 Task: Open a blank google sheet and write heading  Budget Tracker. Add Descriptions in a column and its values below  'Salary, Rent, Dining Out, Internet Bill, Groceries, Utilities Bill, Gas & Savings. 'Add Categories in next column and its values below  Income, Housing, Food, Utilities, Food, Utilities, Transportation & Savings. Add amount in next column and its values below  $2,500, $800, $100, $50, $200, $100, $100, $50 & $500. Add Dates in next column and its values below  2023-05-01, 2023-05-05, 2023-05-10, 2023-05-15, 2023-05-19, 2023-05-22, 2023-05-25 & 2023-05-30. Add Income/ Expense in next column and its values below  Income, Expense, Expense, Expense, Expense, Expense, Expense & IncomeSave page DashboardSavingsPlanbook
Action: Mouse moved to (298, 186)
Screenshot: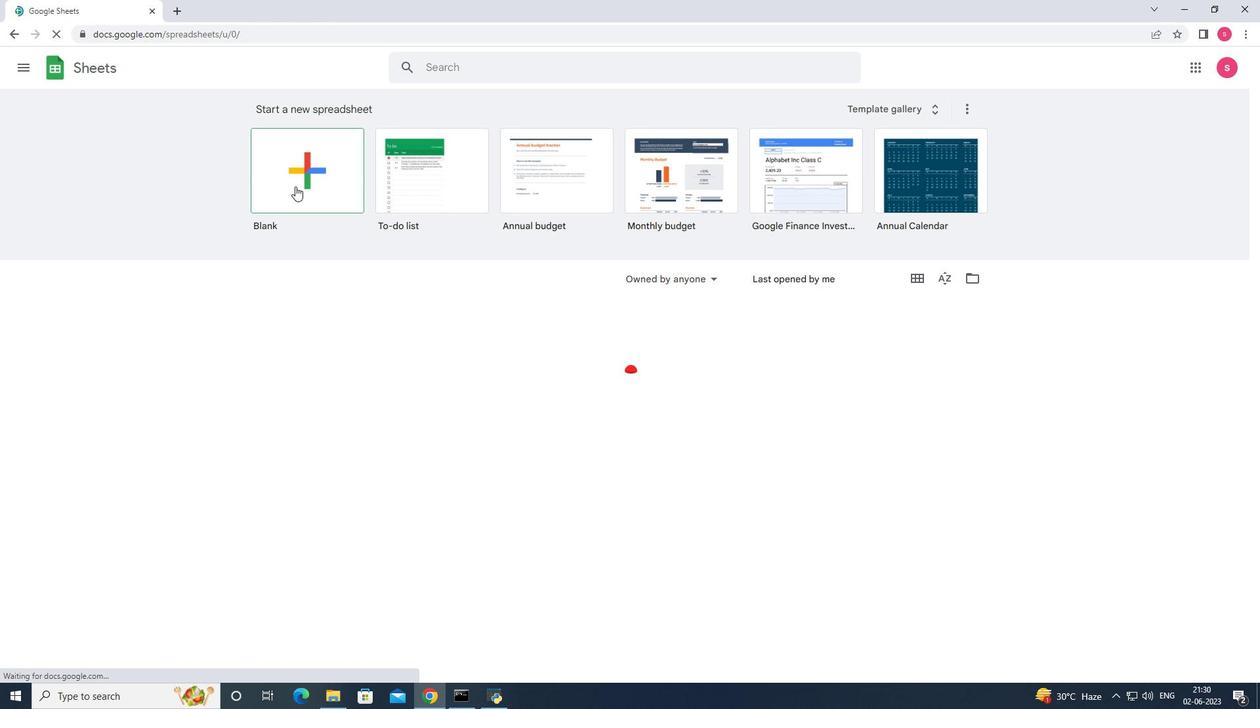 
Action: Mouse pressed left at (298, 186)
Screenshot: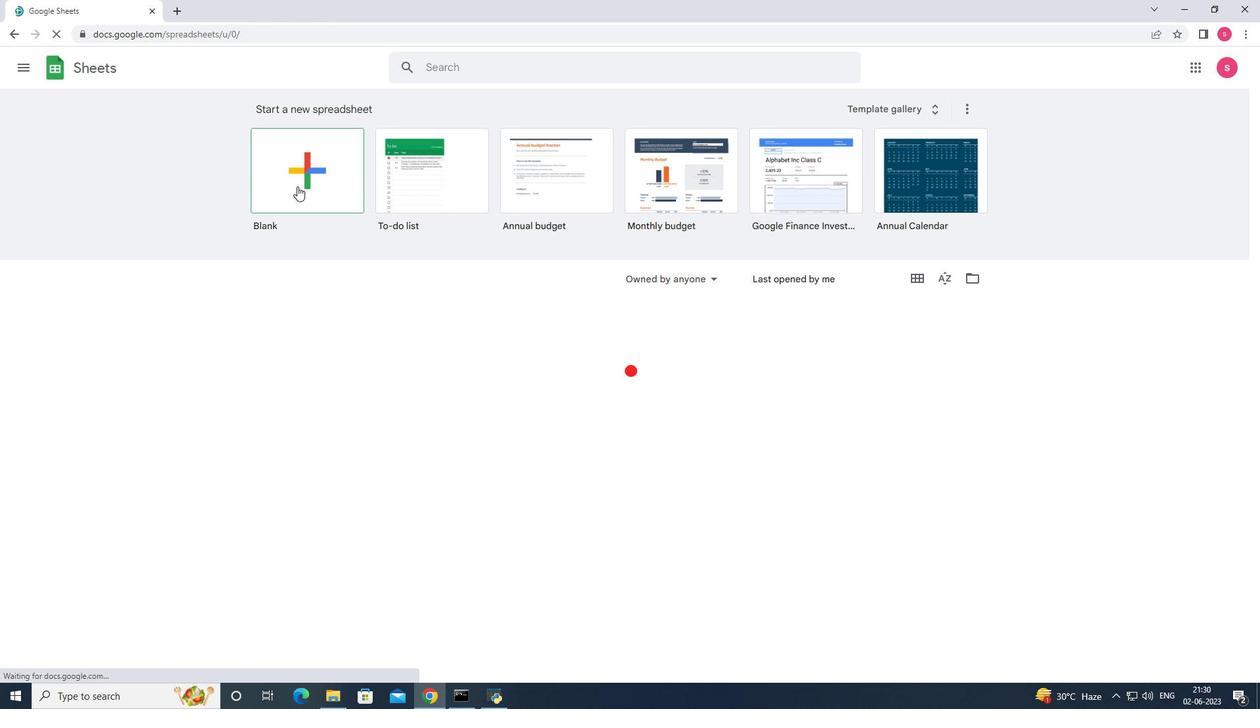 
Action: Key pressed <Key.shift>Budgeted<Key.space><Key.shift>Tracker<Key.enter><Key.shift>Descriptions<Key.down><Key.shift>Salary<Key.enter><Key.shift><Key.shift><Key.shift><Key.shift><Key.shift><Key.shift>Rent<Key.enter><Key.shift>Dining<Key.space><Key.shift>Out<Key.enter><Key.shift>Internet<Key.space><Key.shift>Bill<Key.enter><Key.shift><Key.shift><Key.shift><Key.shift><Key.shift><Key.shift><Key.shift><Key.shift>Groceries<Key.enter><Key.shift>Utilityb<Key.backspace><Key.space><Key.shift>Bill<Key.enter><Key.shift><Key.shift><Key.shift><Key.shift><Key.shift><Key.shift><Key.shift><Key.shift><Key.shift><Key.shift><Key.shift><Key.shift><Key.shift><Key.shift><Key.shift><Key.shift><Key.shift><Key.shift>Gas<Key.enter><Key.shift>Savings<Key.right><Key.up><Key.up><Key.up><Key.up><Key.up><Key.up><Key.up><Key.up><Key.shift><Key.shift>Caate<Key.backspace><Key.backspace><Key.backspace>tegories<Key.enter><Key.shift>Income<Key.enter><Key.shift><Key.shift><Key.shift><Key.shift>Housing<Key.enter><Key.shift><Key.shift><Key.shift><Key.shift><Key.shift><Key.shift><Key.shift><Key.shift><Key.shift><Key.shift><Key.shift><Key.shift><Key.shift><Key.shift>Food<Key.enter><Key.shift><Key.shift><Key.shift><Key.shift><Key.shift><Key.shift><Key.shift>Utilitiew<Key.backspace>s<Key.enter><Key.shift><Key.shift><Key.shift><Key.shift><Key.shift><Key.shift><Key.shift><Key.shift><Key.shift><Key.shift><Key.shift>Food<Key.enter><Key.shift><Key.shift>Utilities<Key.enter><Key.shift>Transportation<Key.enter><Key.shift><Key.shift><Key.shift><Key.shift><Key.shift><Key.shift><Key.shift><Key.shift>Savings<Key.enter><Key.right><Key.up><Key.up><Key.up><Key.up><Key.up><Key.up><Key.up><Key.up><Key.up><Key.shift>Amount<Key.enter>2500<Key.enter>800<Key.enter>100<Key.enter>50<Key.enter>200<Key.enter>100<Key.enter>500<Key.enter><Key.up><Key.enter><Key.backspace><Key.enter>500<Key.enter>
Screenshot: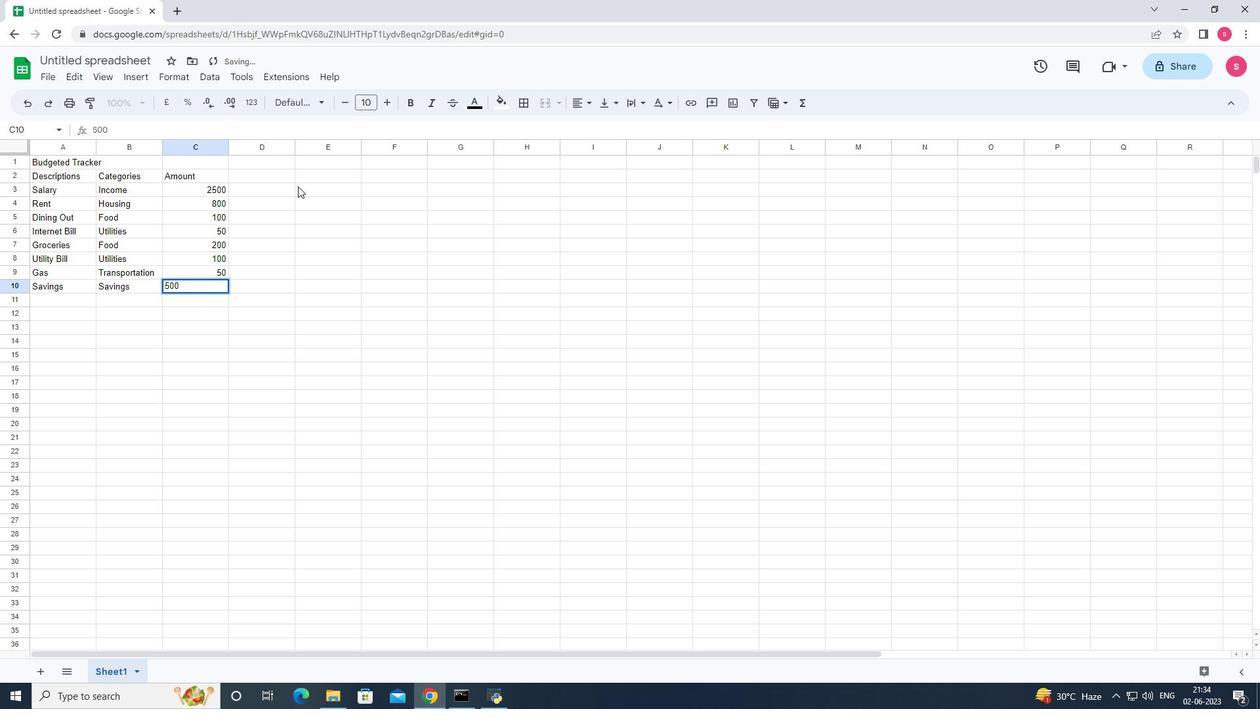 
Action: Mouse moved to (195, 190)
Screenshot: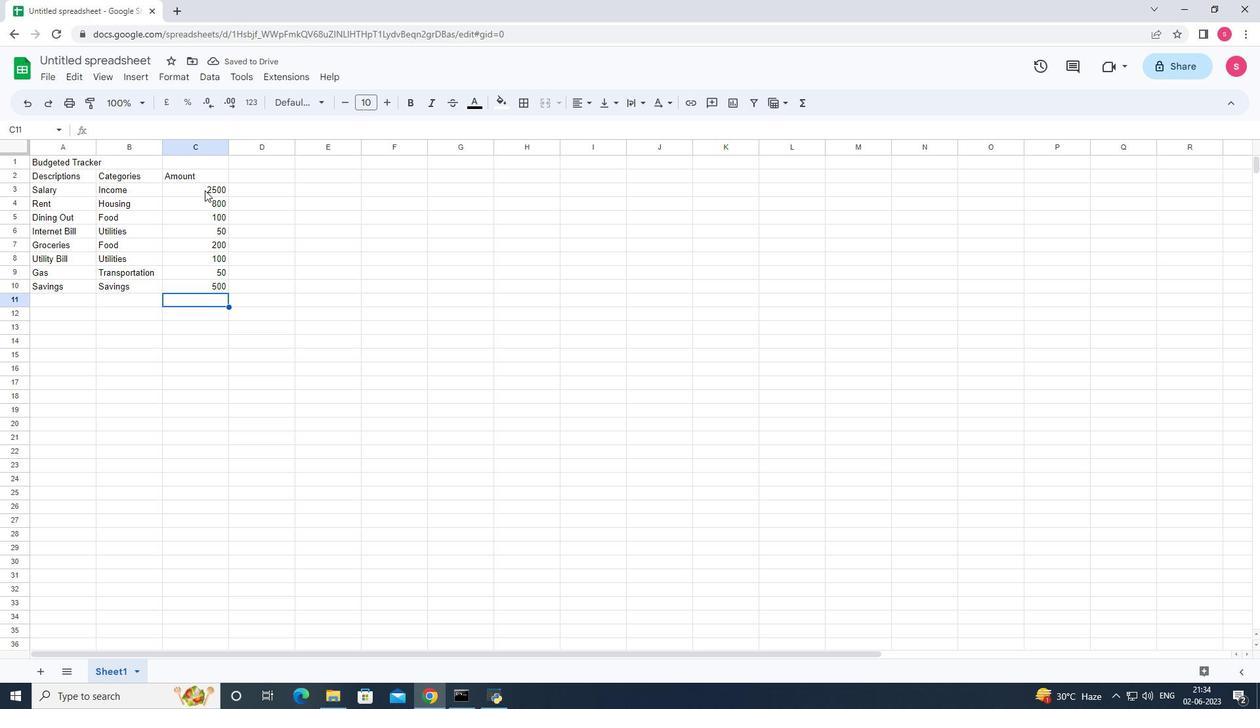 
Action: Mouse pressed left at (195, 190)
Screenshot: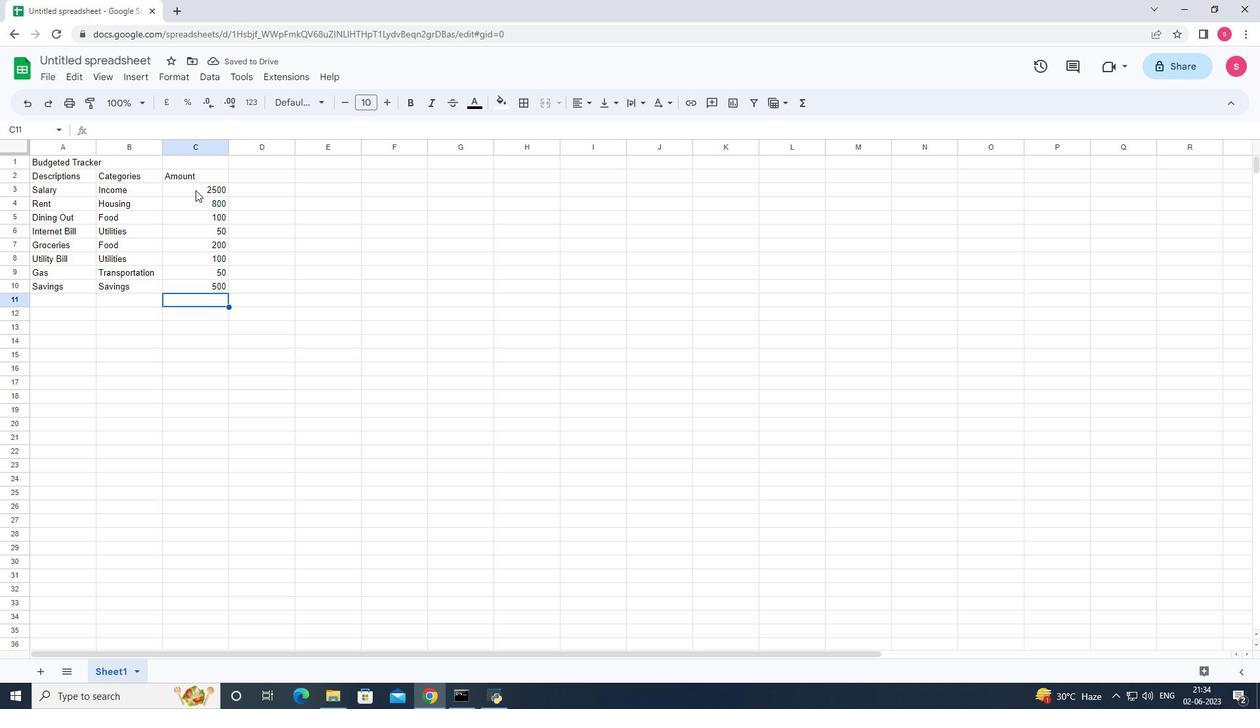 
Action: Mouse moved to (183, 76)
Screenshot: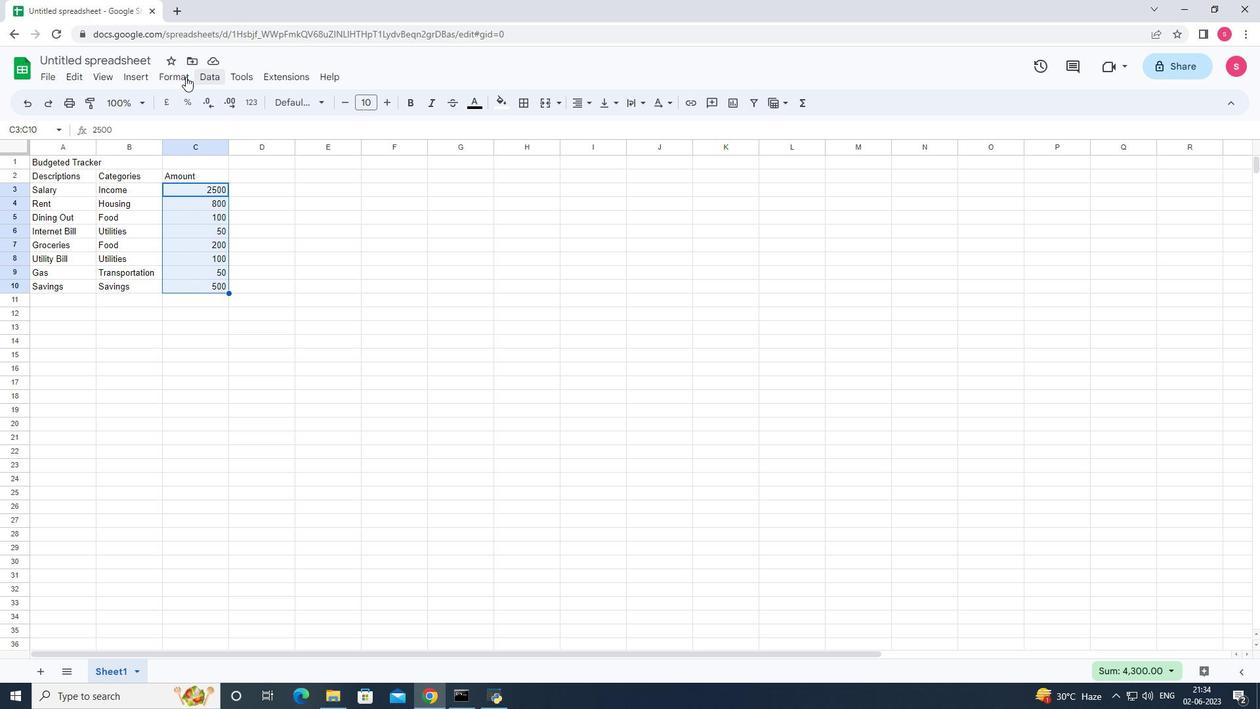 
Action: Mouse pressed left at (183, 76)
Screenshot: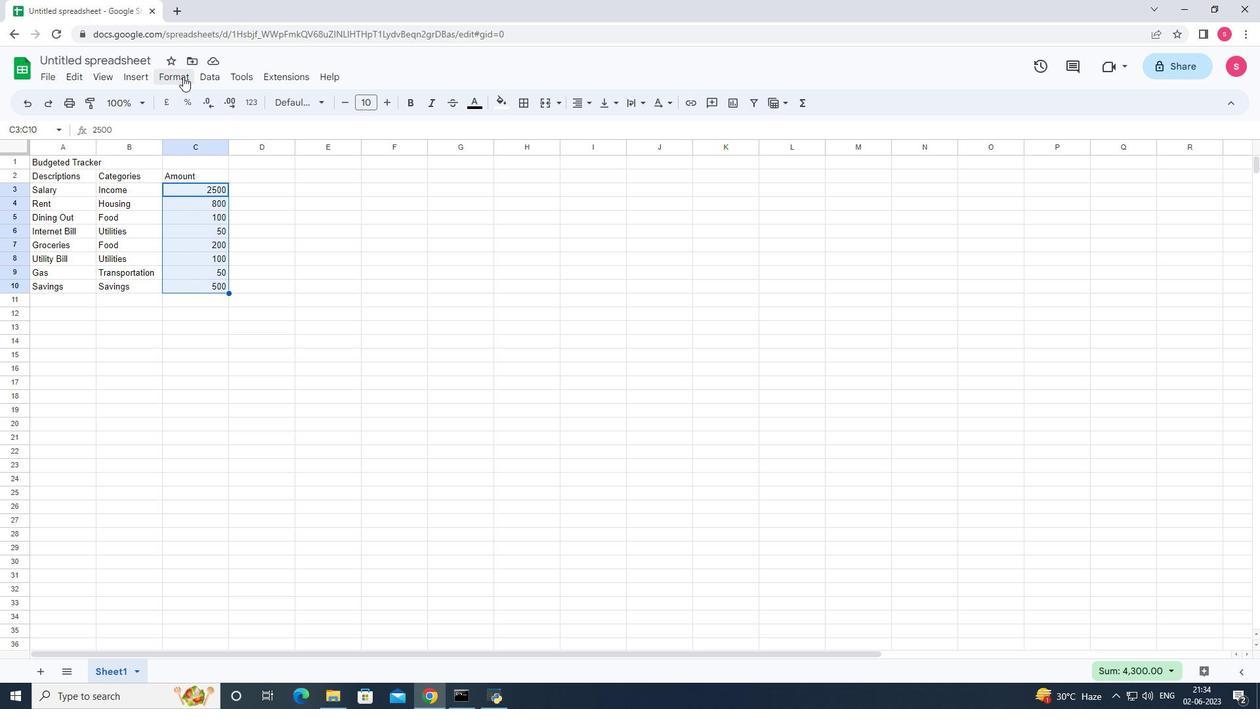 
Action: Mouse moved to (207, 128)
Screenshot: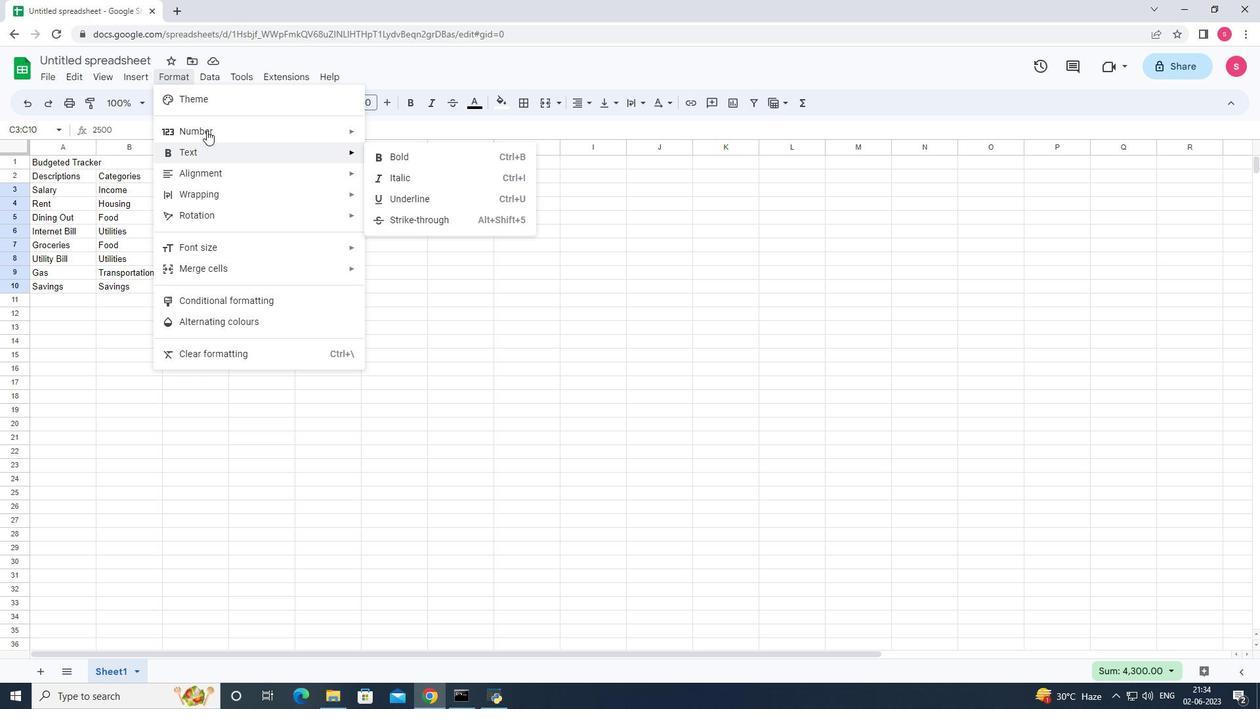 
Action: Mouse pressed left at (207, 128)
Screenshot: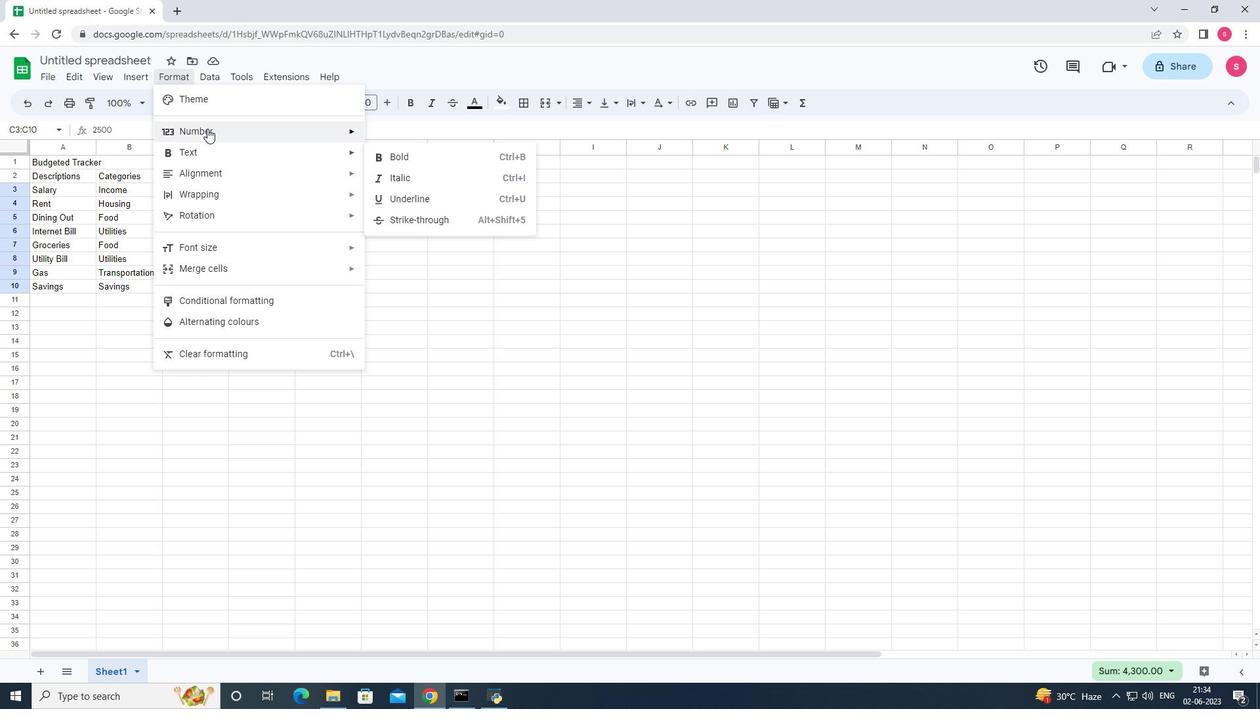 
Action: Mouse moved to (470, 523)
Screenshot: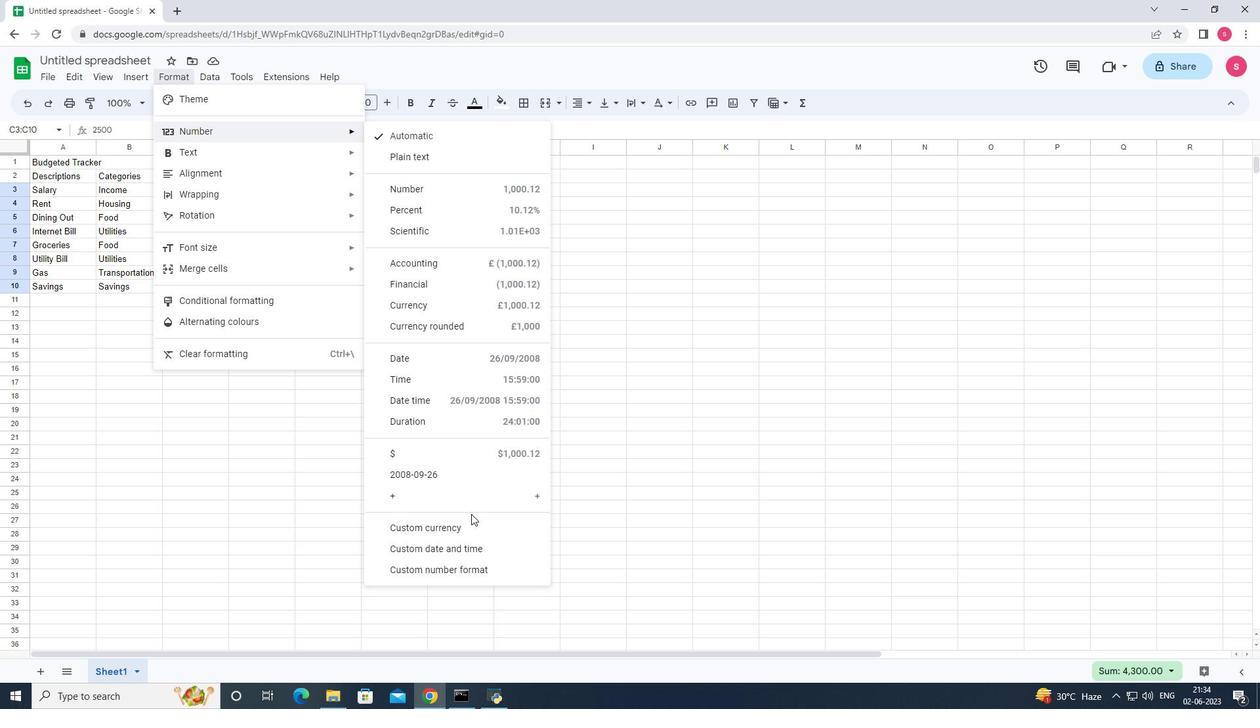 
Action: Mouse pressed left at (470, 523)
Screenshot: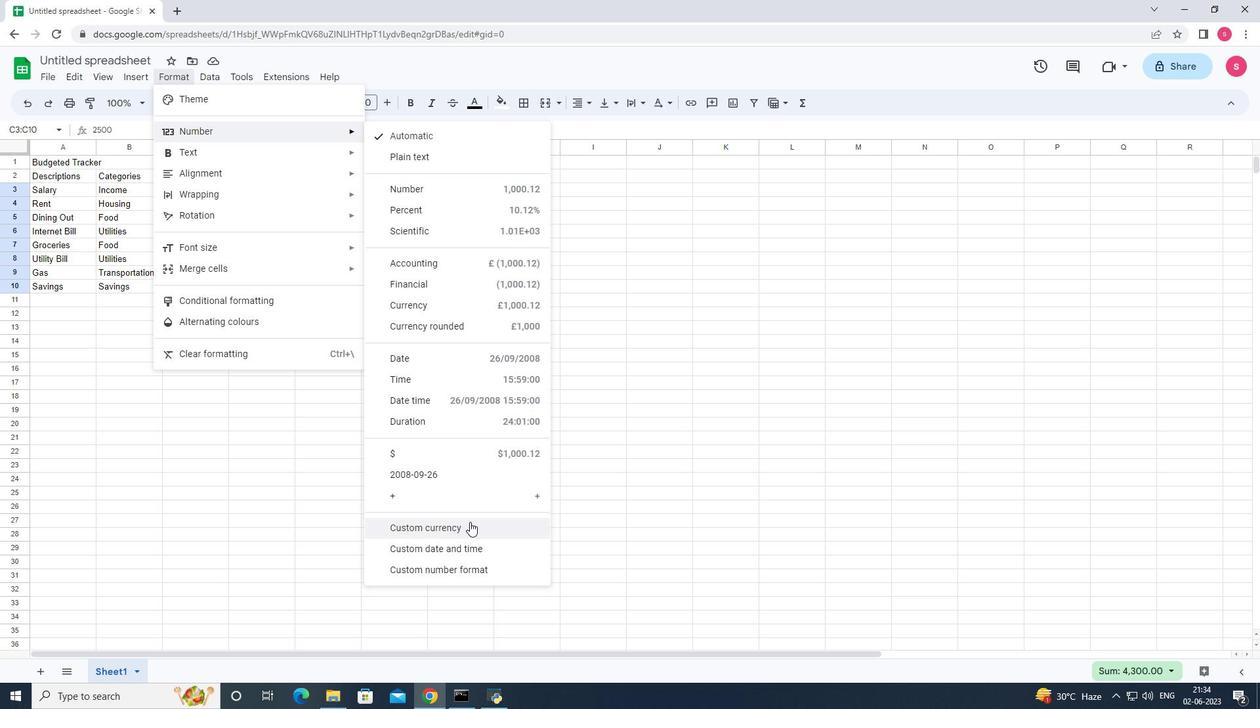 
Action: Mouse moved to (614, 277)
Screenshot: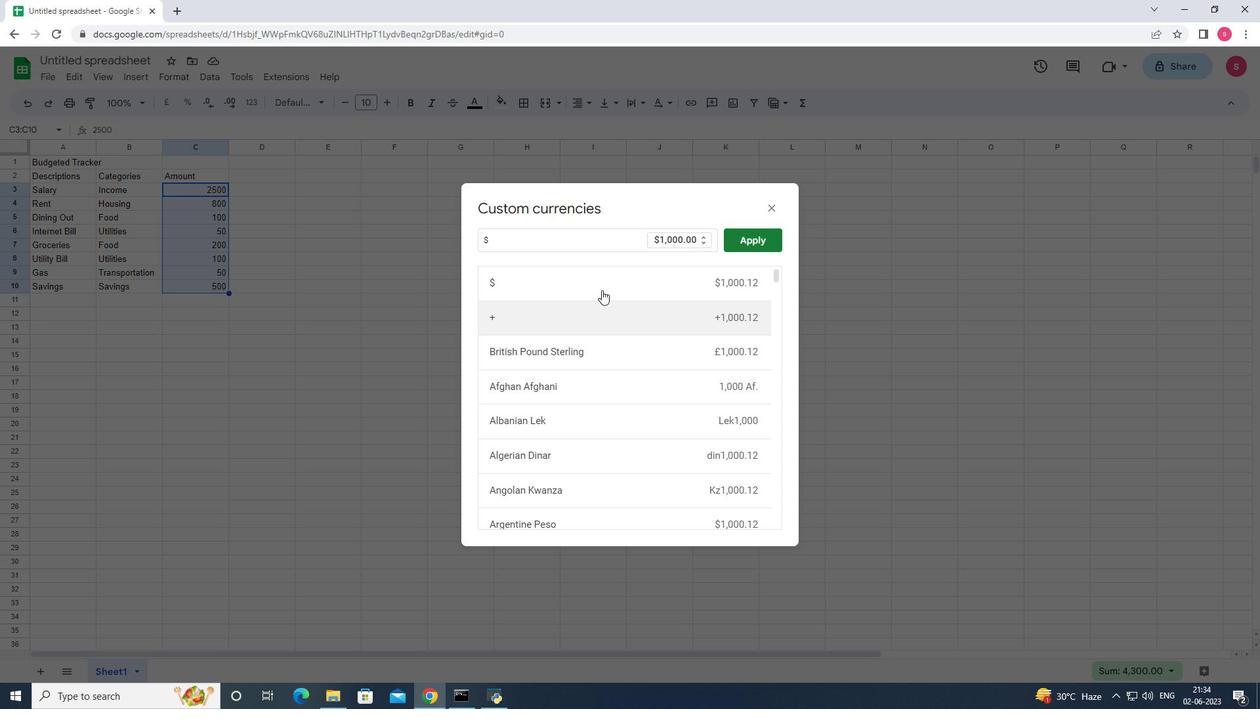 
Action: Mouse pressed left at (614, 277)
Screenshot: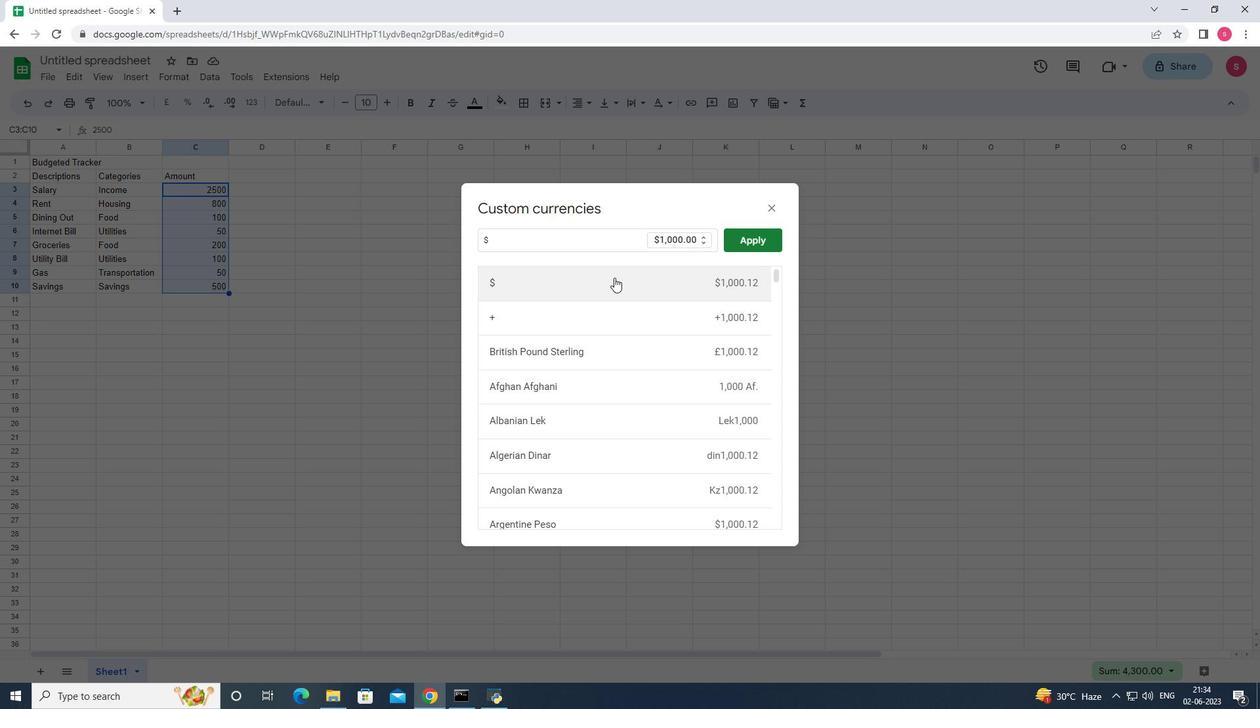 
Action: Mouse moved to (756, 239)
Screenshot: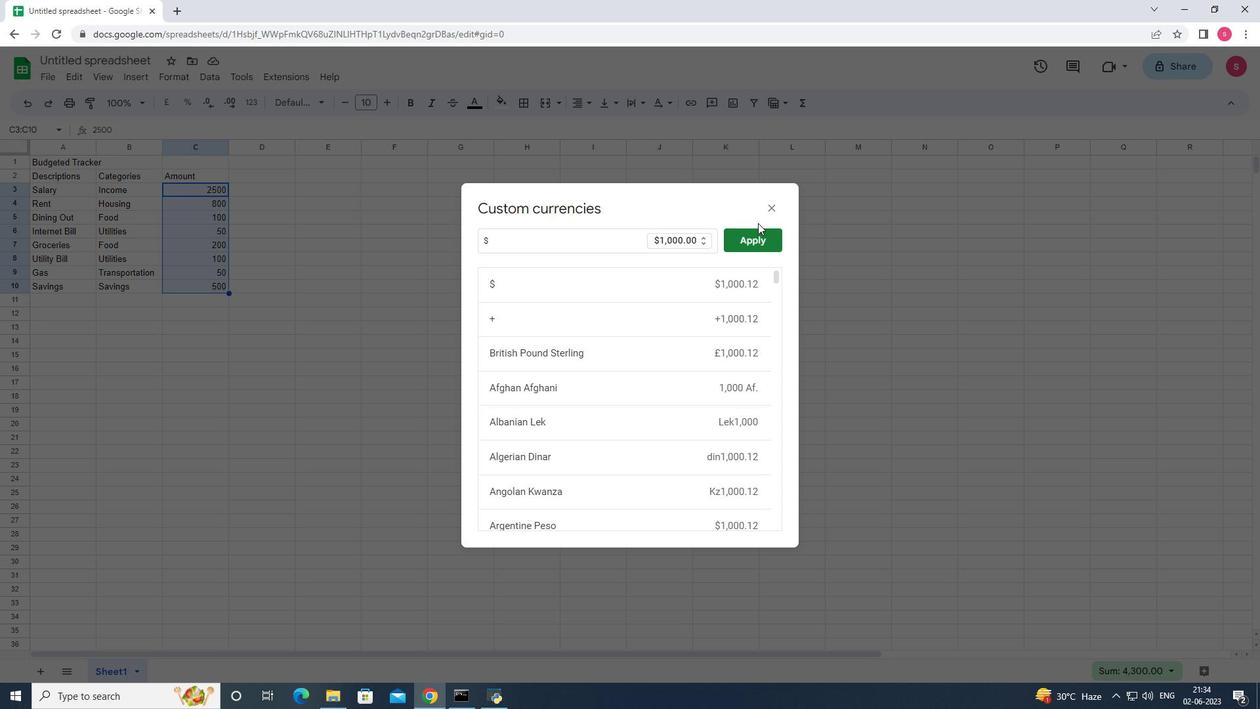 
Action: Mouse pressed left at (756, 239)
Screenshot: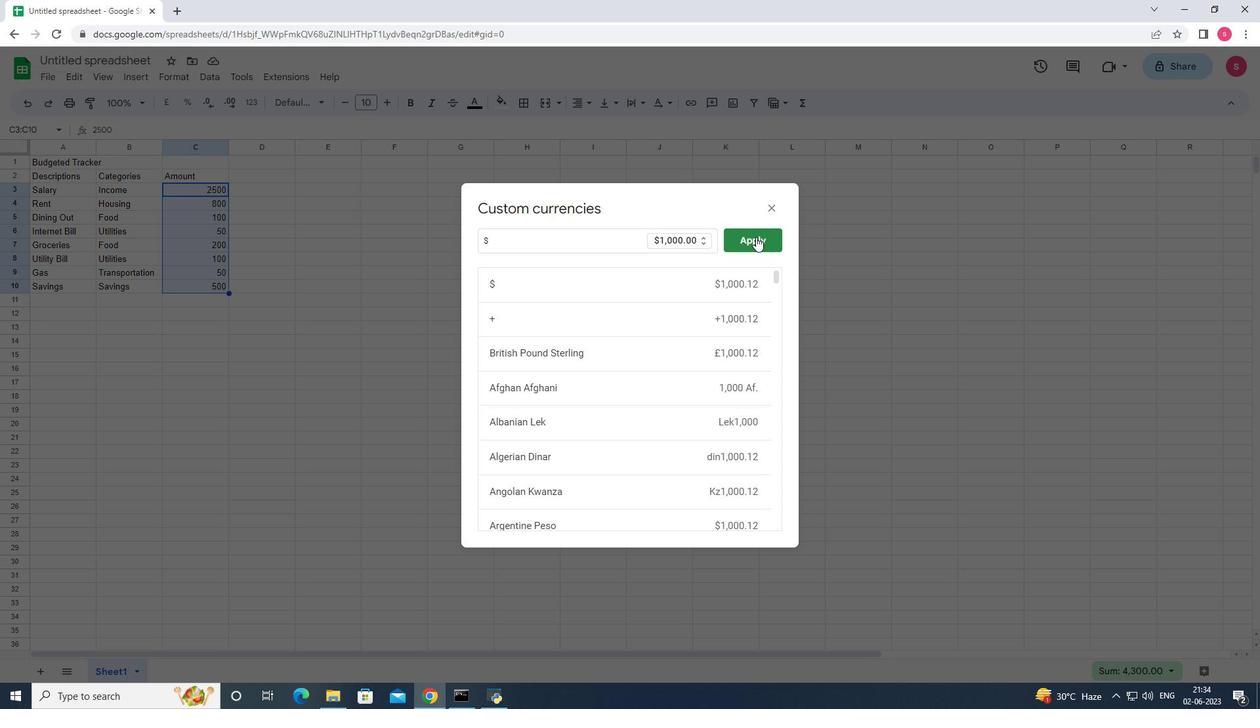 
Action: Mouse moved to (265, 175)
Screenshot: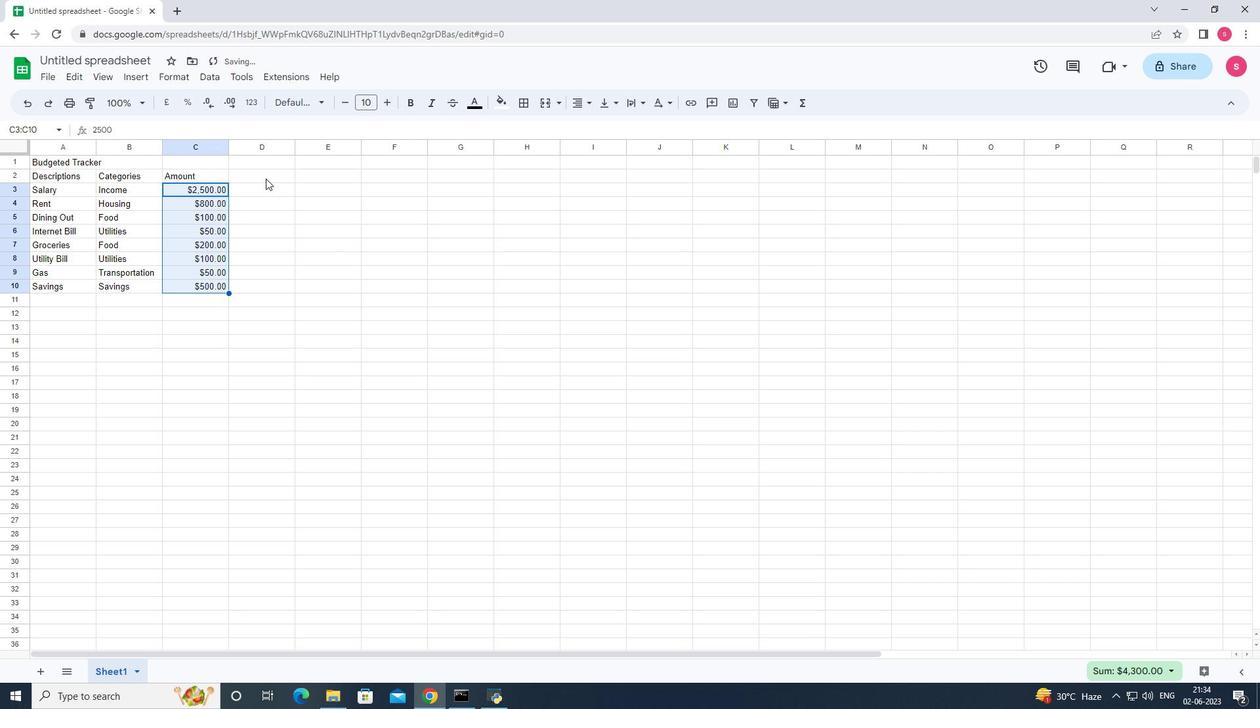 
Action: Mouse pressed left at (265, 175)
Screenshot: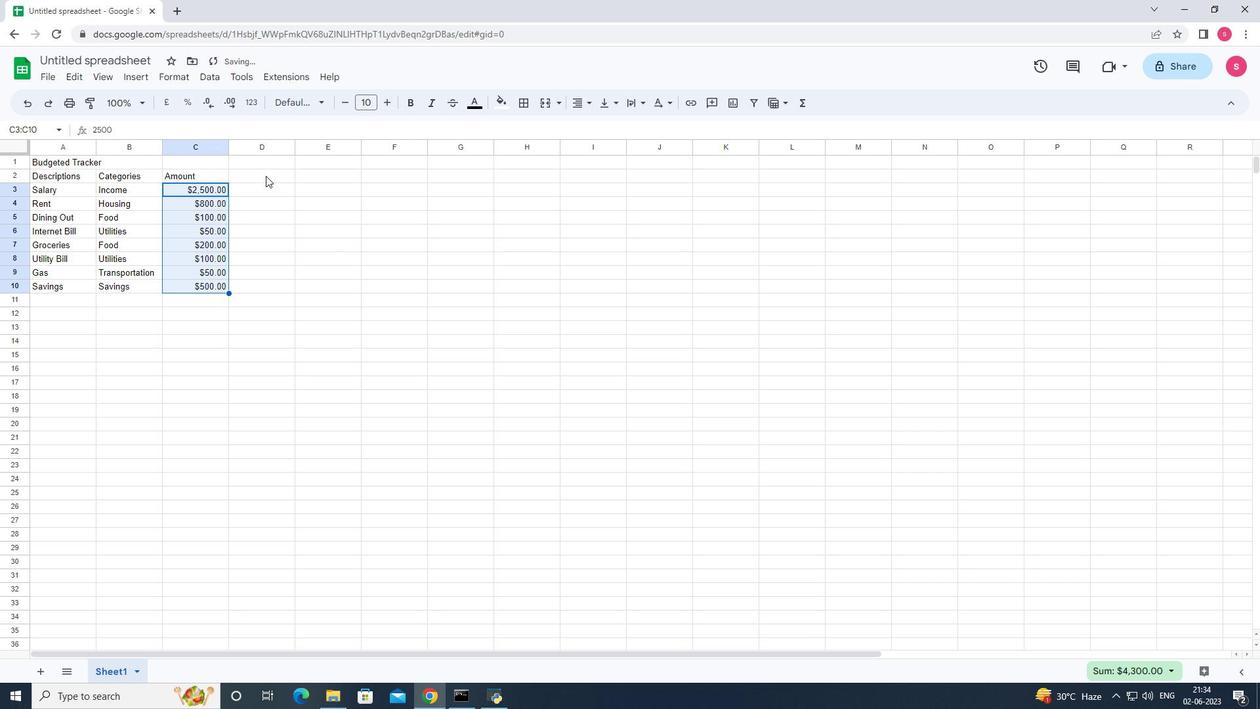
Action: Key pressed <Key.shift><Key.shift><Key.shift><Key.shift><Key.shift>Dates<Key.enter>2023-05-01<Key.enter>2023-05-05<Key.enter>2023-05-10<Key.enter>2023-0<Key.backspace>10-<Key.backspace><Key.backspace><Key.backspace>05-15<Key.enter>2023-05-19<Key.enter>2023-05-22<Key.enter>2023-05-25<Key.enter>2023-0530<Key.enter><Key.up><Key.enter><Key.backspace><Key.backspace>-30<Key.enter><Key.right><Key.up><Key.up><Key.up><Key.up><Key.up><Key.up><Key.up><Key.up><Key.up><Key.shift>Income/<Key.space><Key.shift><Key.shift>Expense<Key.enter><Key.shift><Key.shift><Key.shift><Key.shift><Key.shift><Key.shift><Key.shift><Key.shift><Key.shift><Key.shift><Key.shift><Key.shift><Key.shift><Key.shift><Key.shift><Key.shift><Key.shift><Key.shift><Key.shift><Key.shift><Key.shift>Income<Key.space><Key.enter><Key.shift>Expense<Key.enter><Key.shift><Key.shift><Key.shift>Expense<Key.enter><Key.shift>Expense<Key.enter><Key.shift>Expense<Key.enter><Key.shift>Expense<Key.enter><Key.shift><Key.shift>Expense<Key.enter><Key.shift>Income<Key.enter>
Screenshot: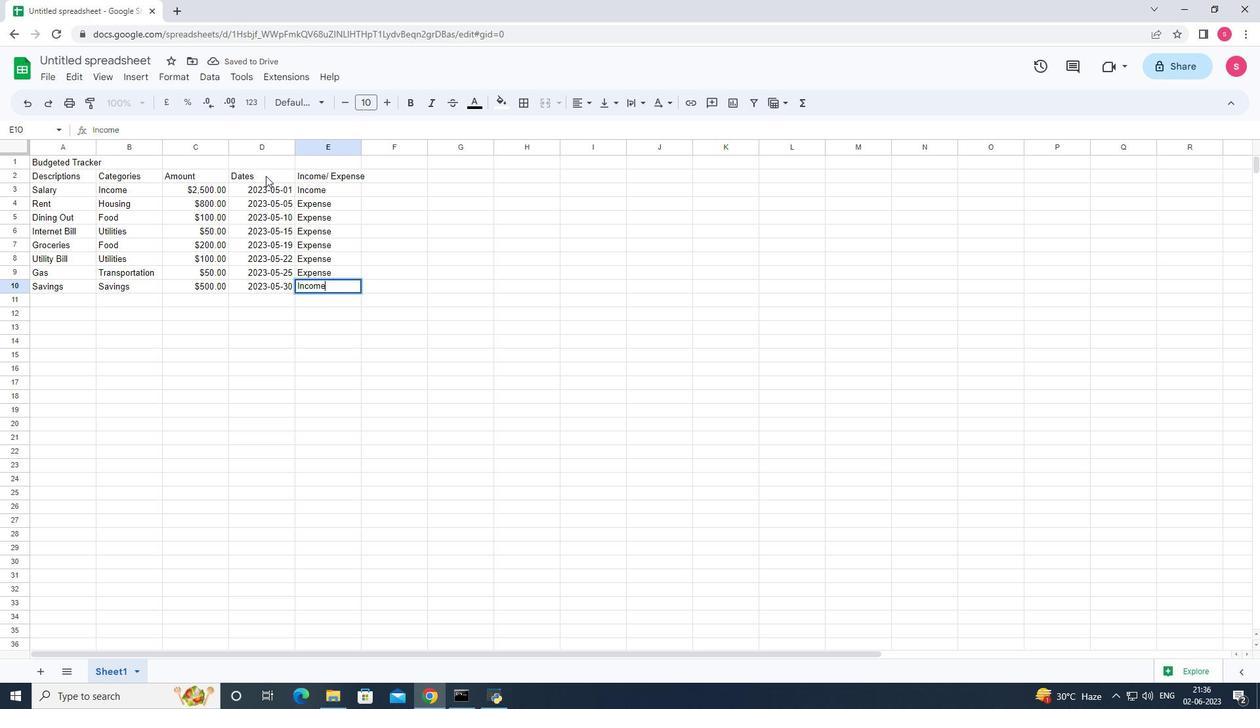 
Action: Mouse moved to (81, 57)
Screenshot: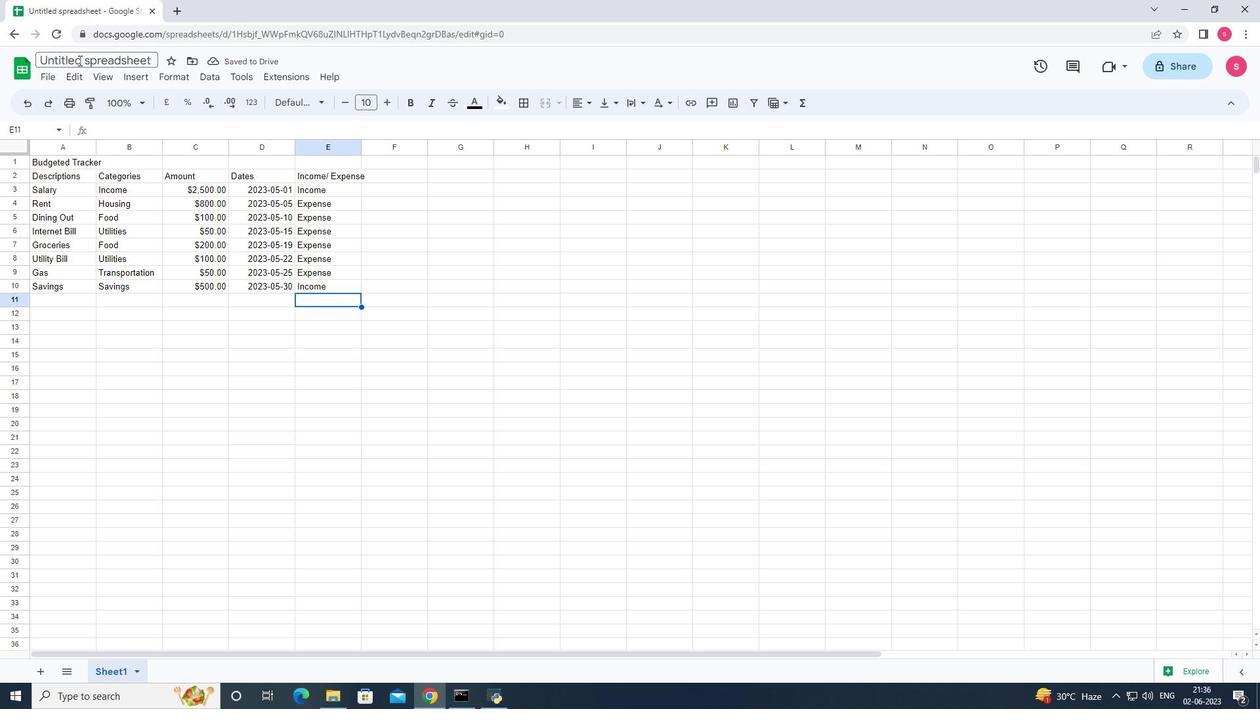 
Action: Mouse pressed left at (81, 57)
Screenshot: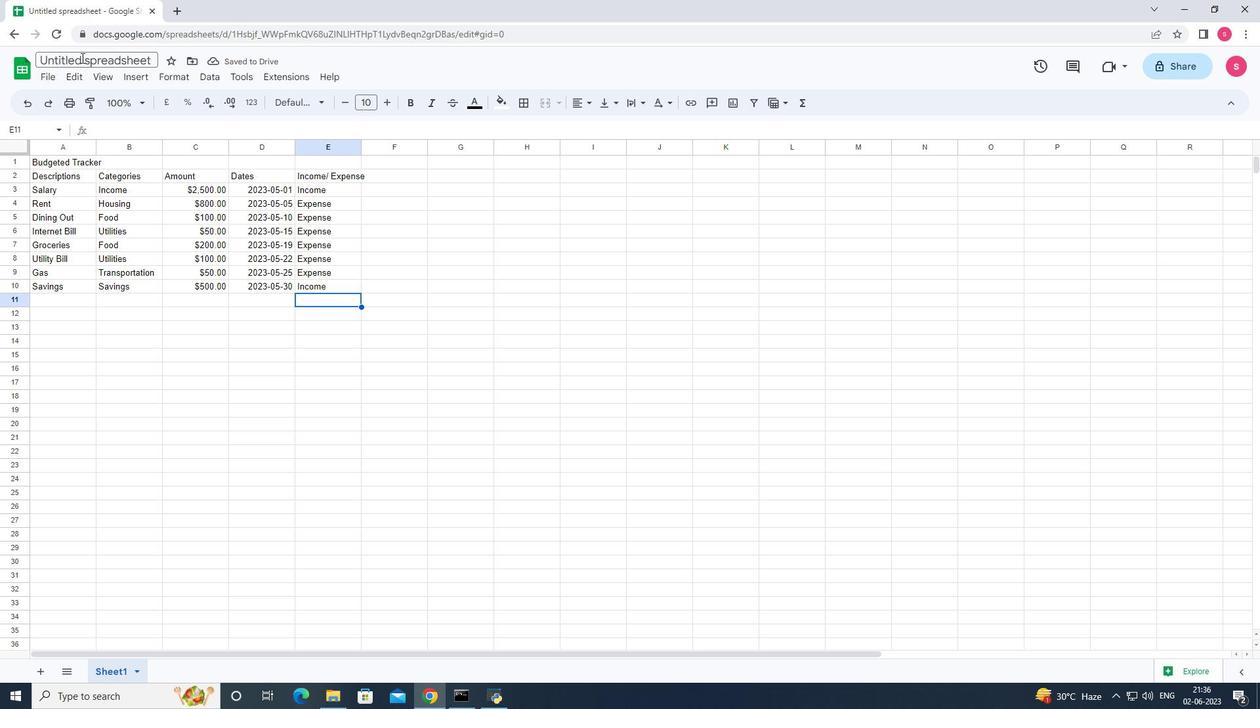 
Action: Key pressed <Key.backspace><Key.shift>Dashboard<Key.shift><Key.shift>Savings<Key.shift>Planbook
Screenshot: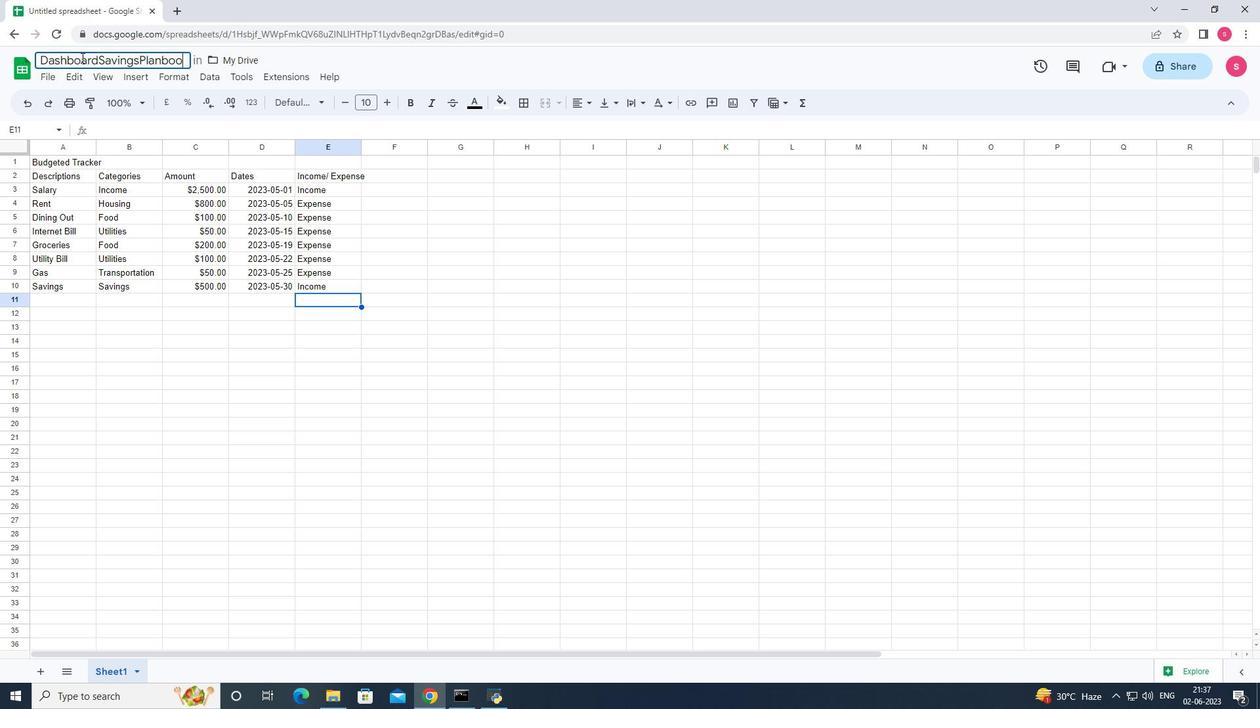 
Action: Mouse moved to (617, 355)
Screenshot: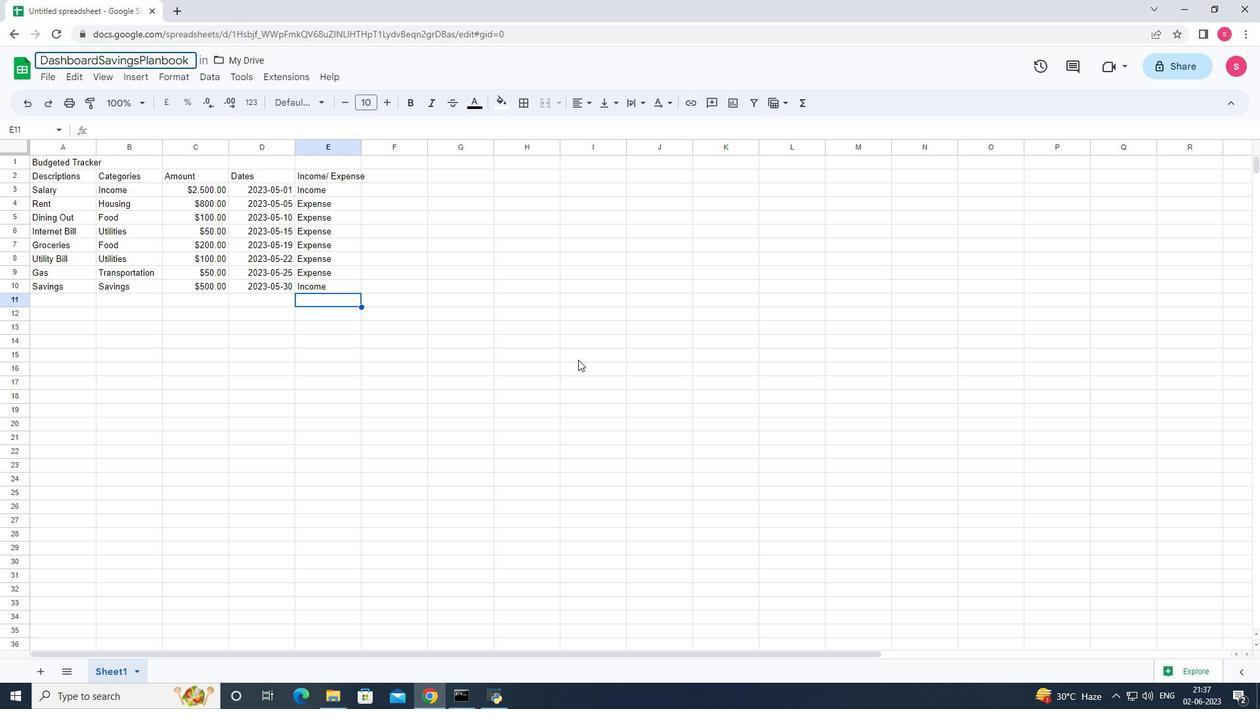 
Action: Mouse pressed left at (617, 355)
Screenshot: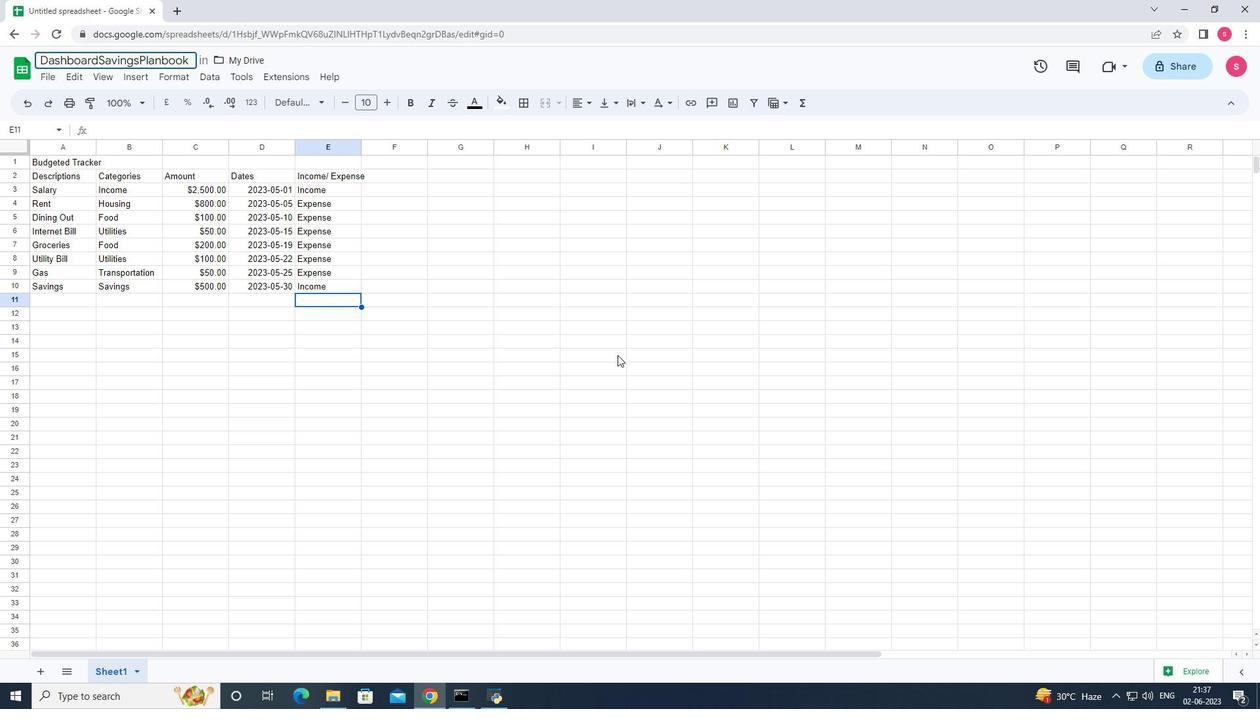 
Action: Mouse moved to (98, 148)
Screenshot: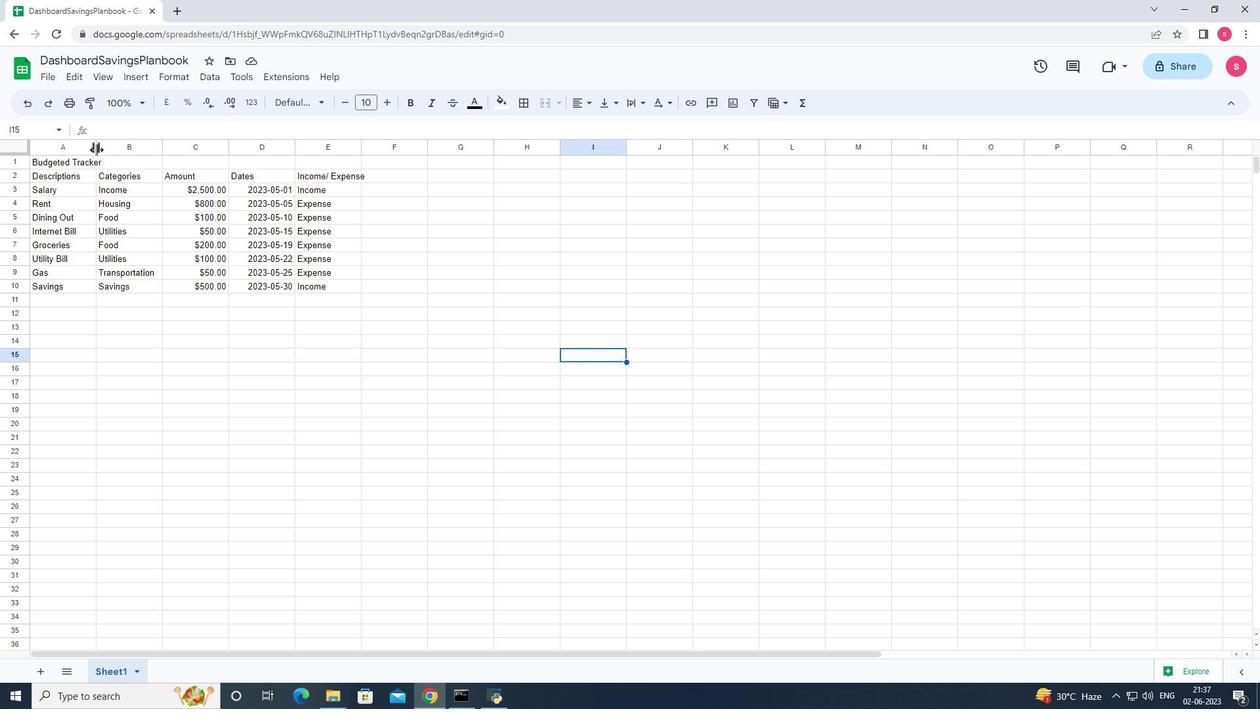 
Action: Mouse pressed left at (98, 148)
Screenshot: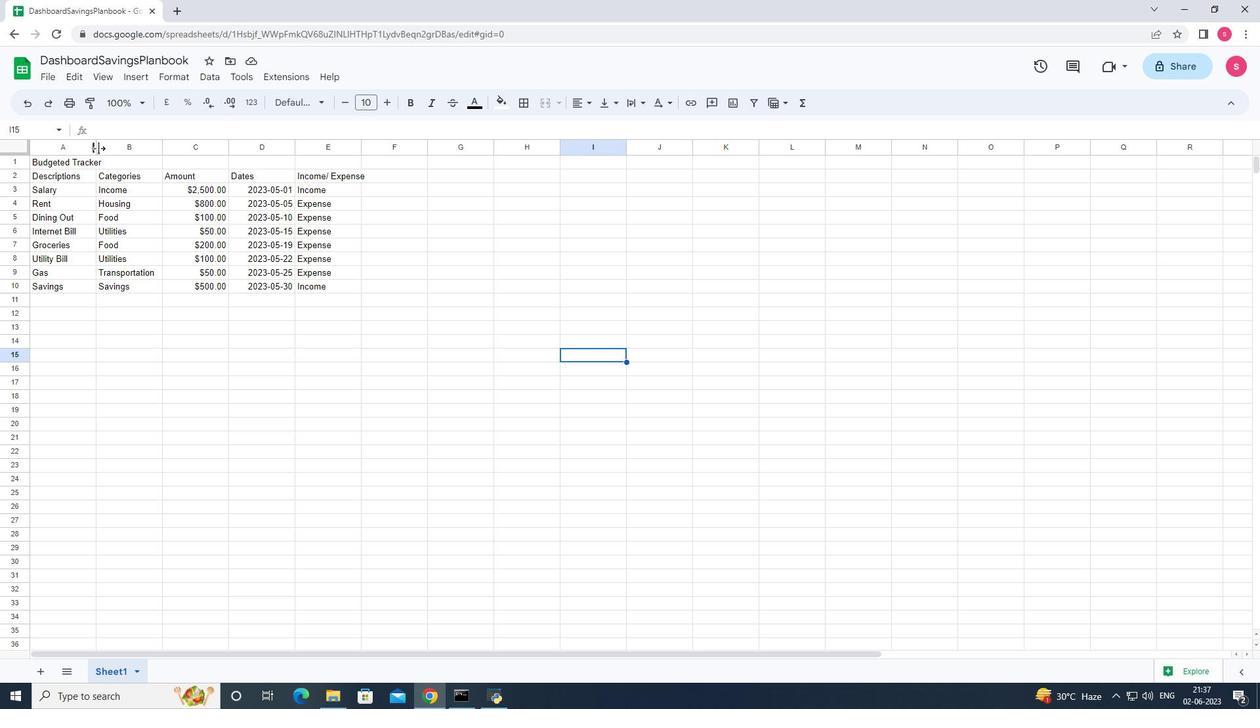 
Action: Mouse pressed left at (98, 148)
Screenshot: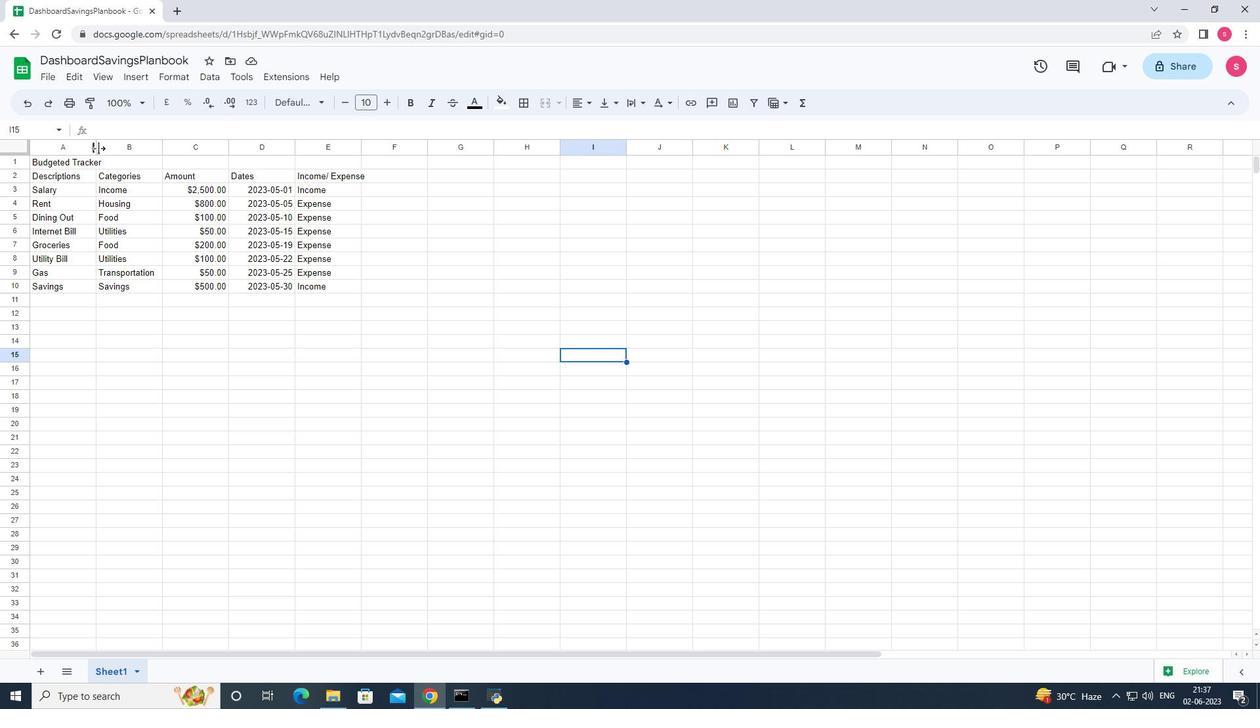 
Action: Mouse moved to (170, 148)
Screenshot: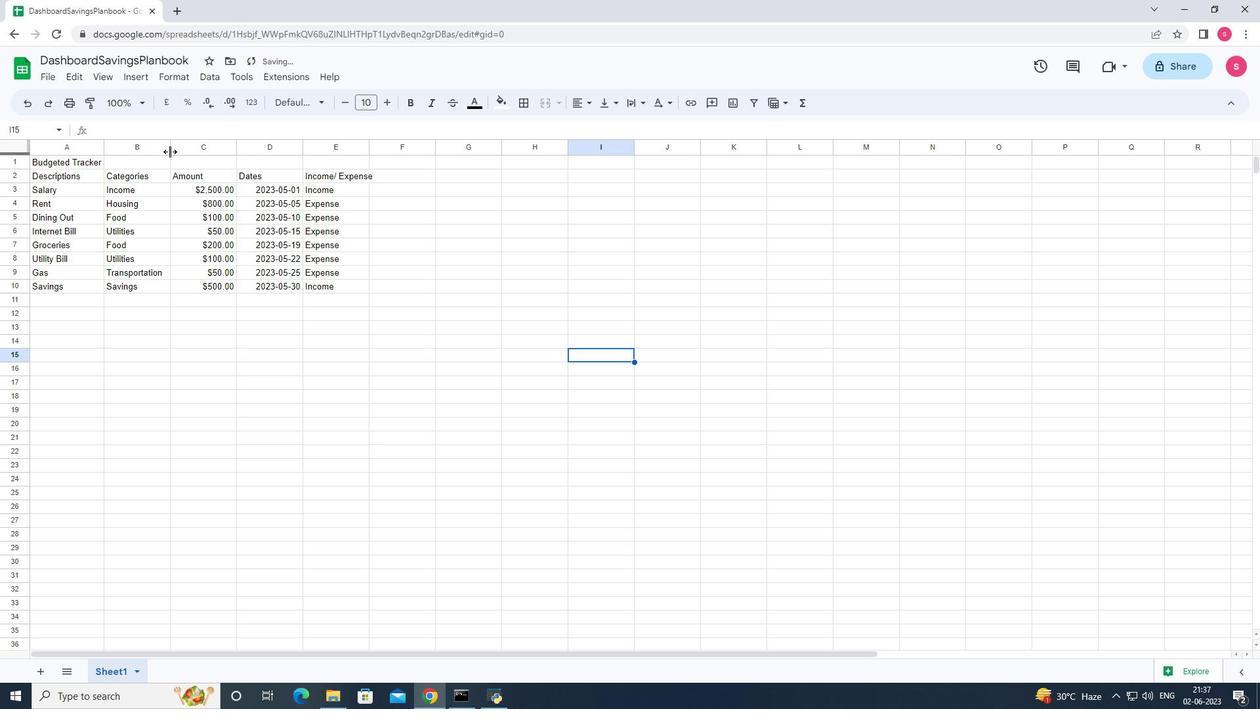 
Action: Mouse pressed left at (170, 148)
Screenshot: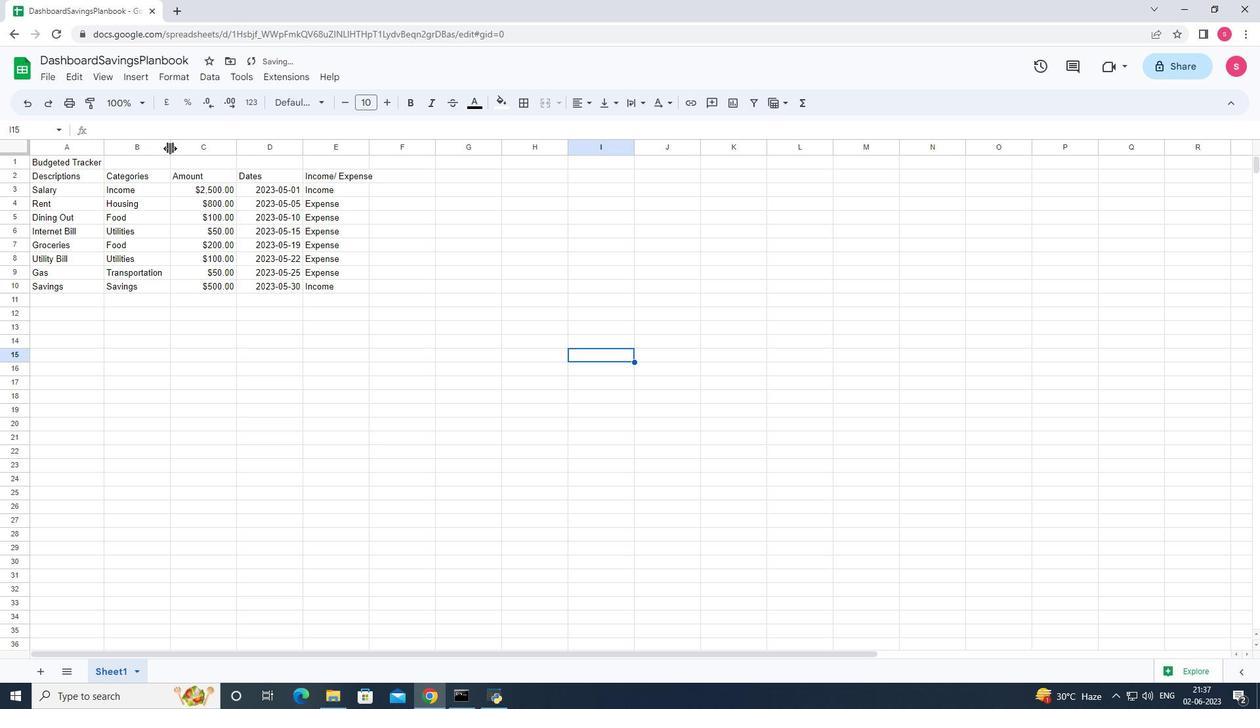 
Action: Mouse pressed left at (170, 148)
Screenshot: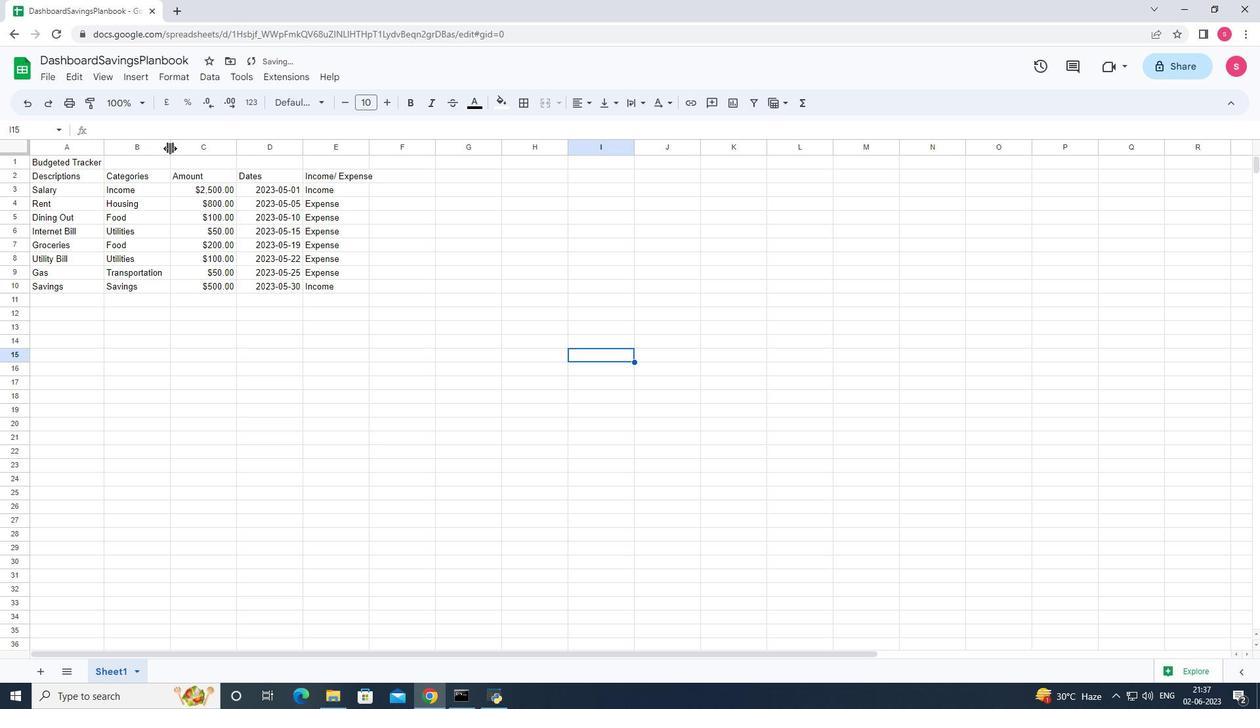 
Action: Mouse moved to (229, 147)
Screenshot: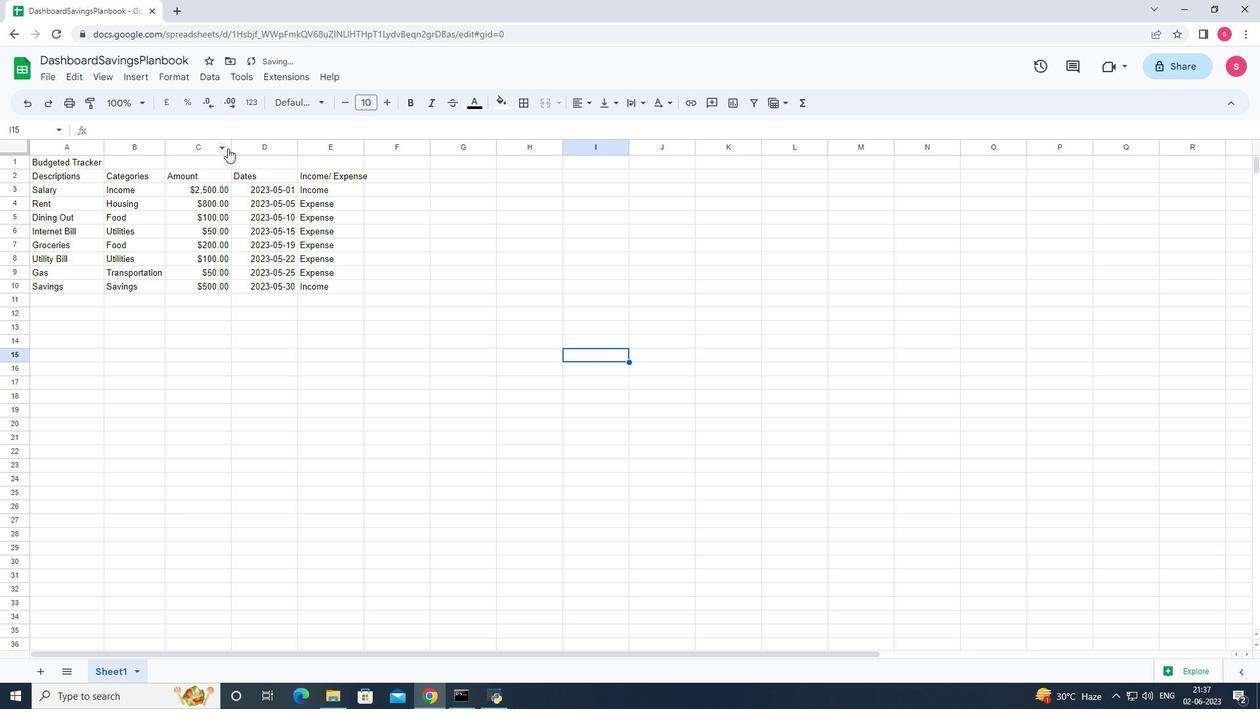 
Action: Mouse pressed left at (229, 147)
Screenshot: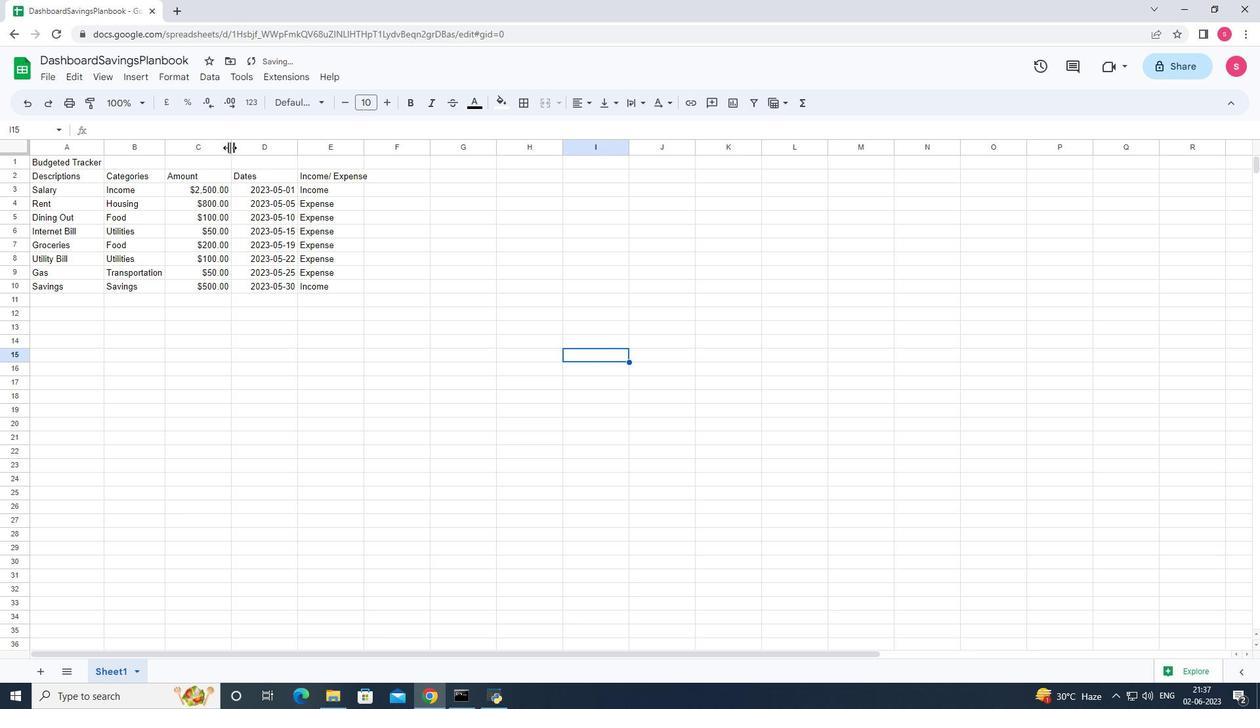 
Action: Mouse pressed left at (229, 147)
Screenshot: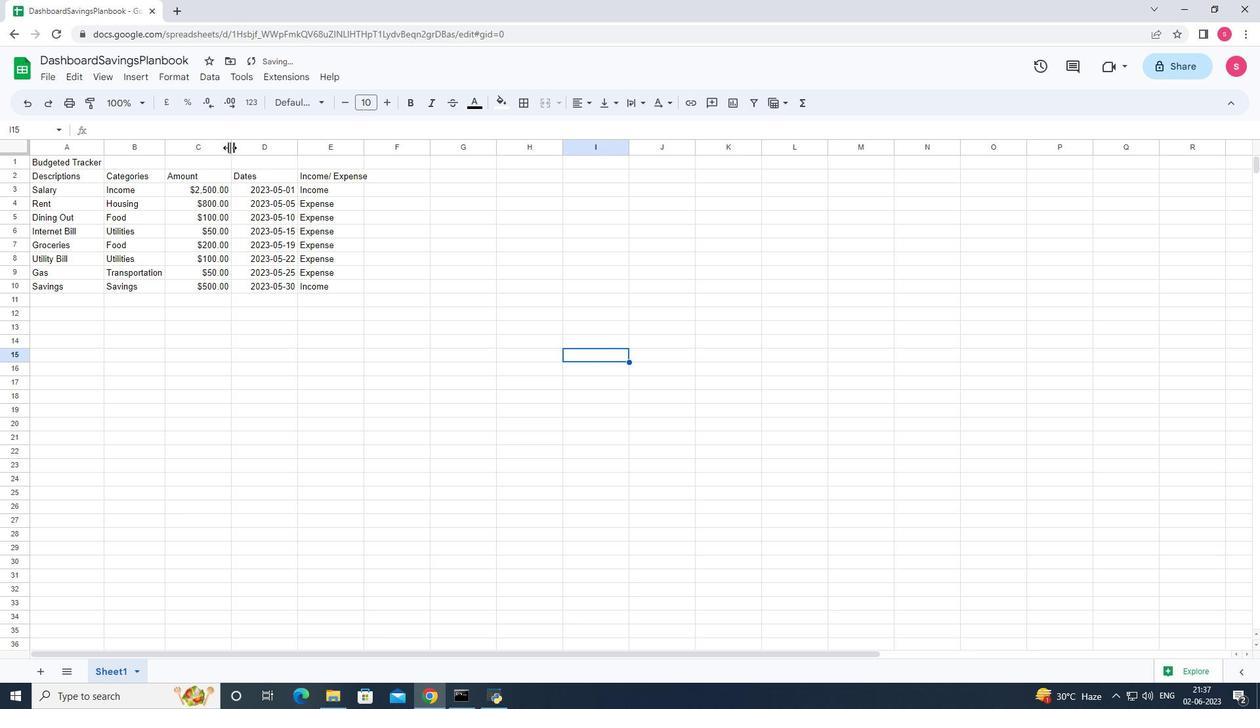 
Action: Mouse moved to (275, 144)
Screenshot: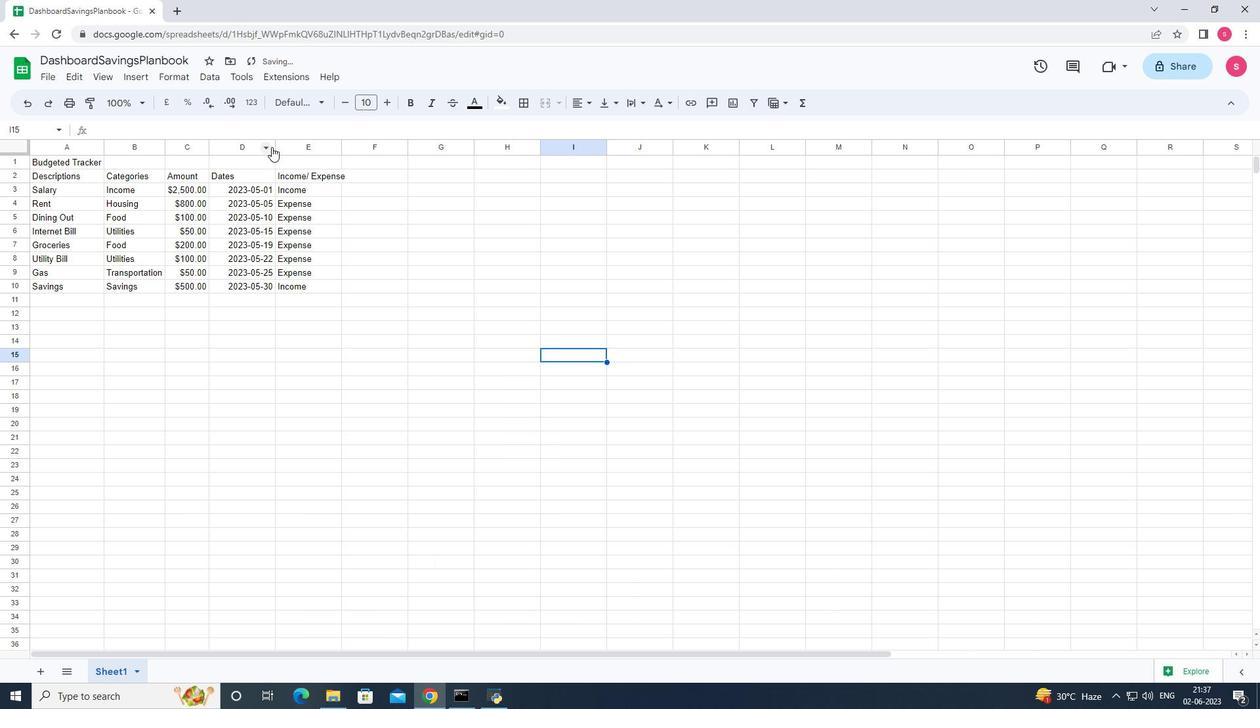 
Action: Mouse pressed left at (275, 144)
Screenshot: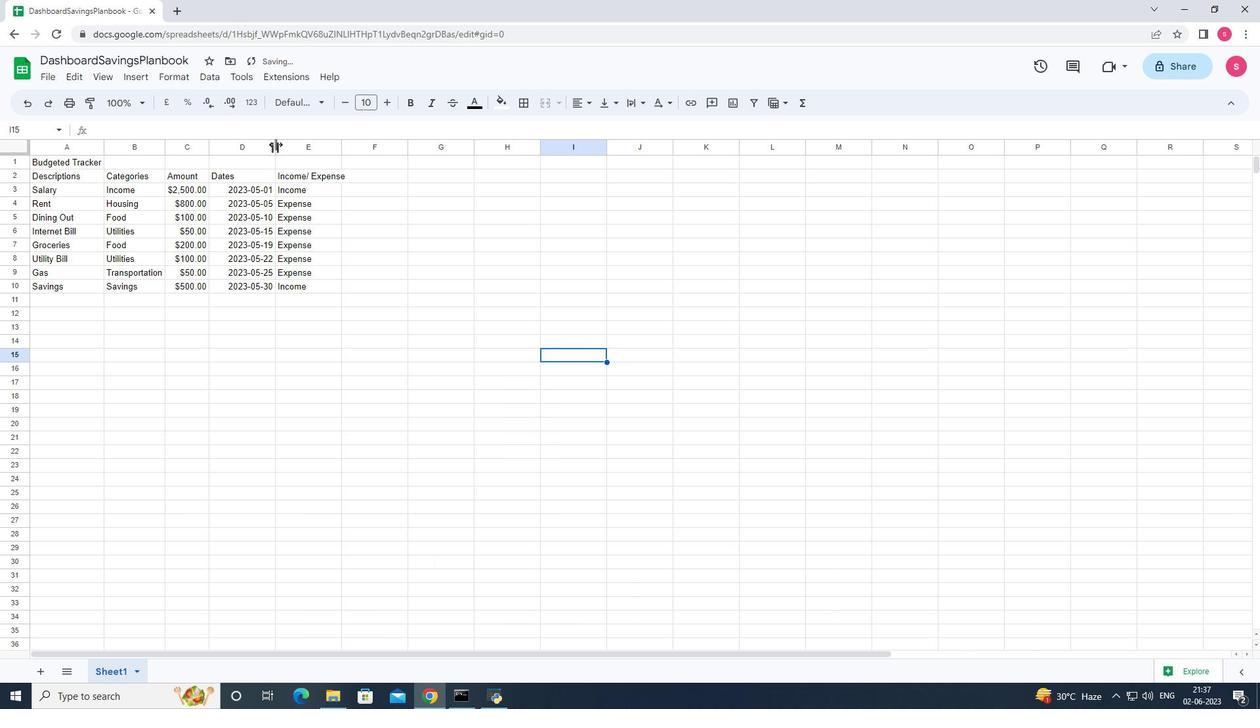 
Action: Mouse pressed left at (275, 144)
Screenshot: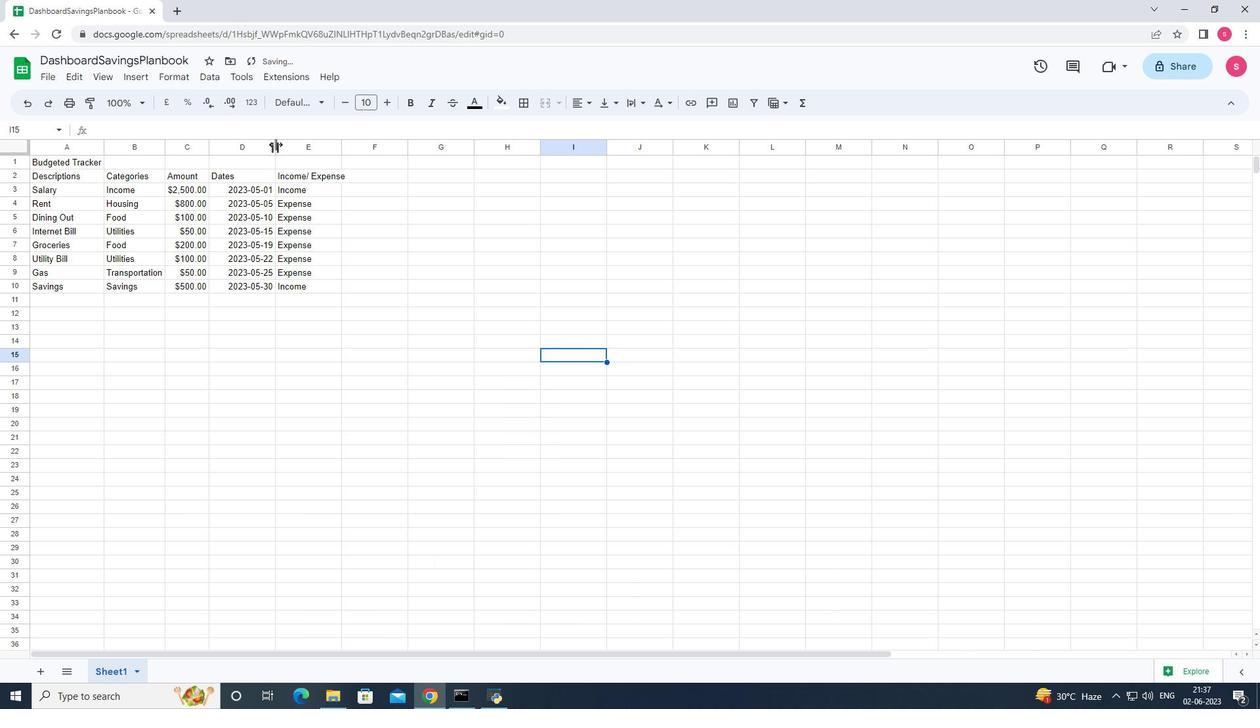 
Action: Mouse moved to (325, 149)
Screenshot: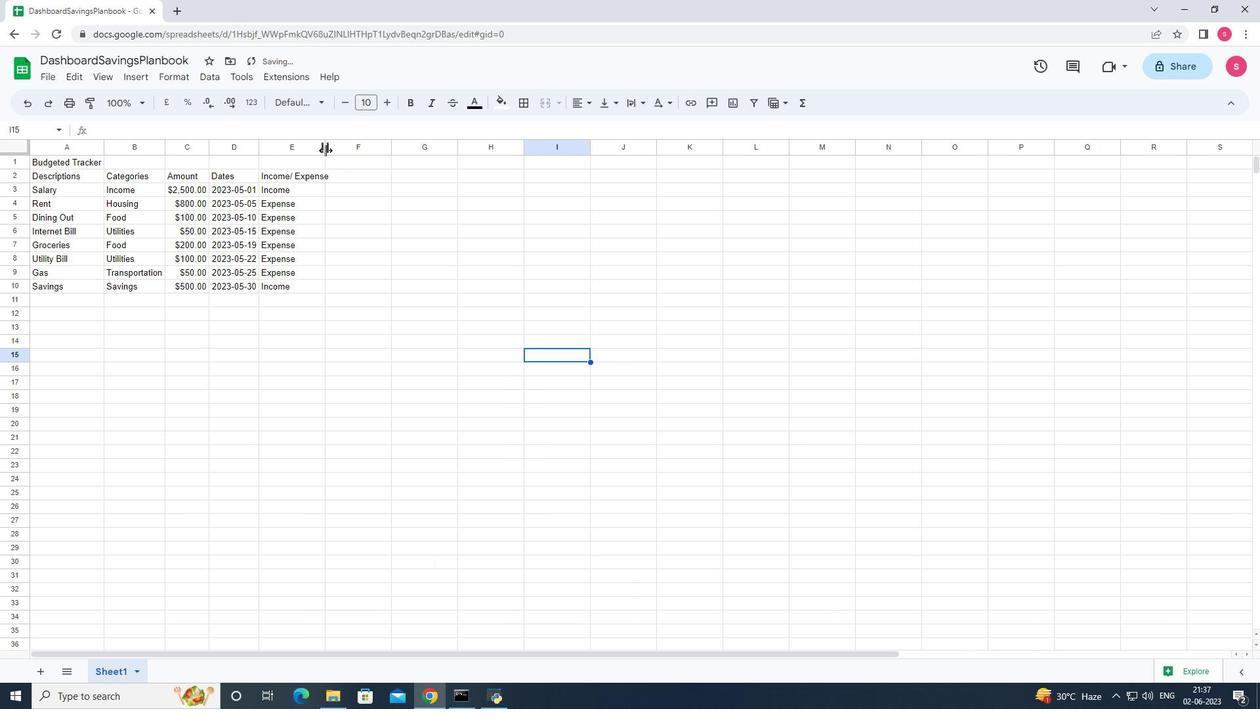 
Action: Mouse pressed left at (325, 149)
Screenshot: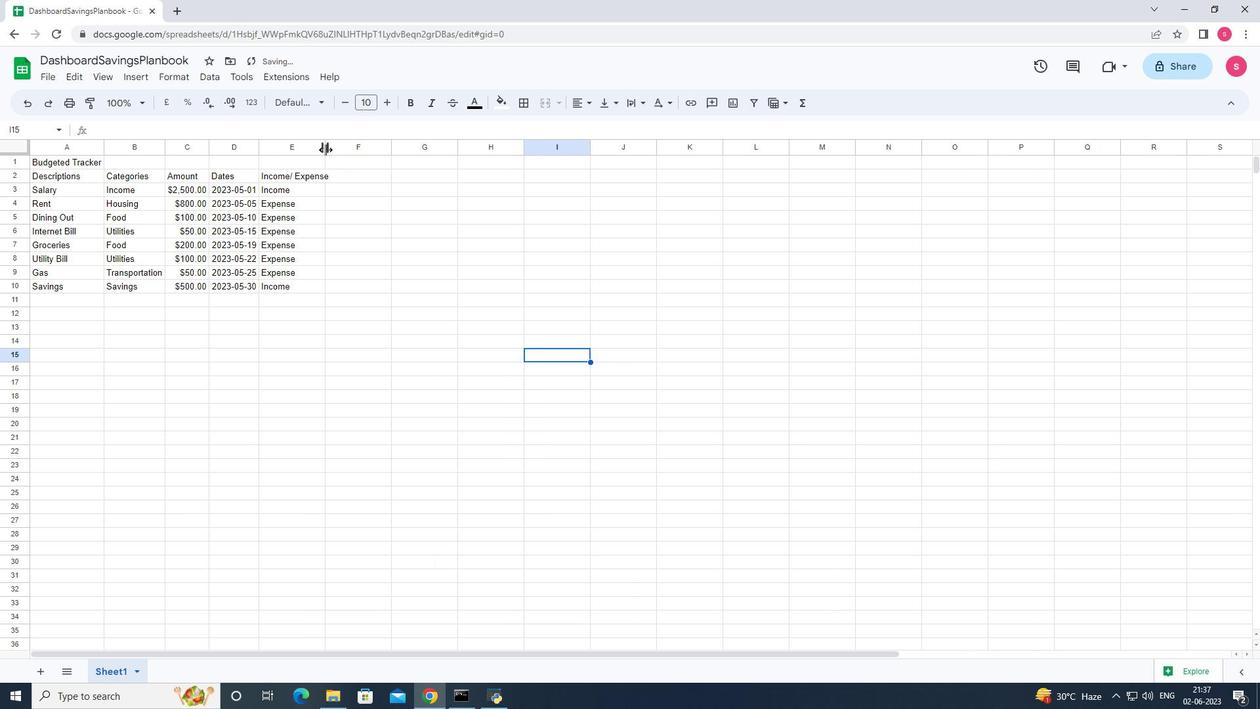 
Action: Mouse pressed left at (325, 149)
Screenshot: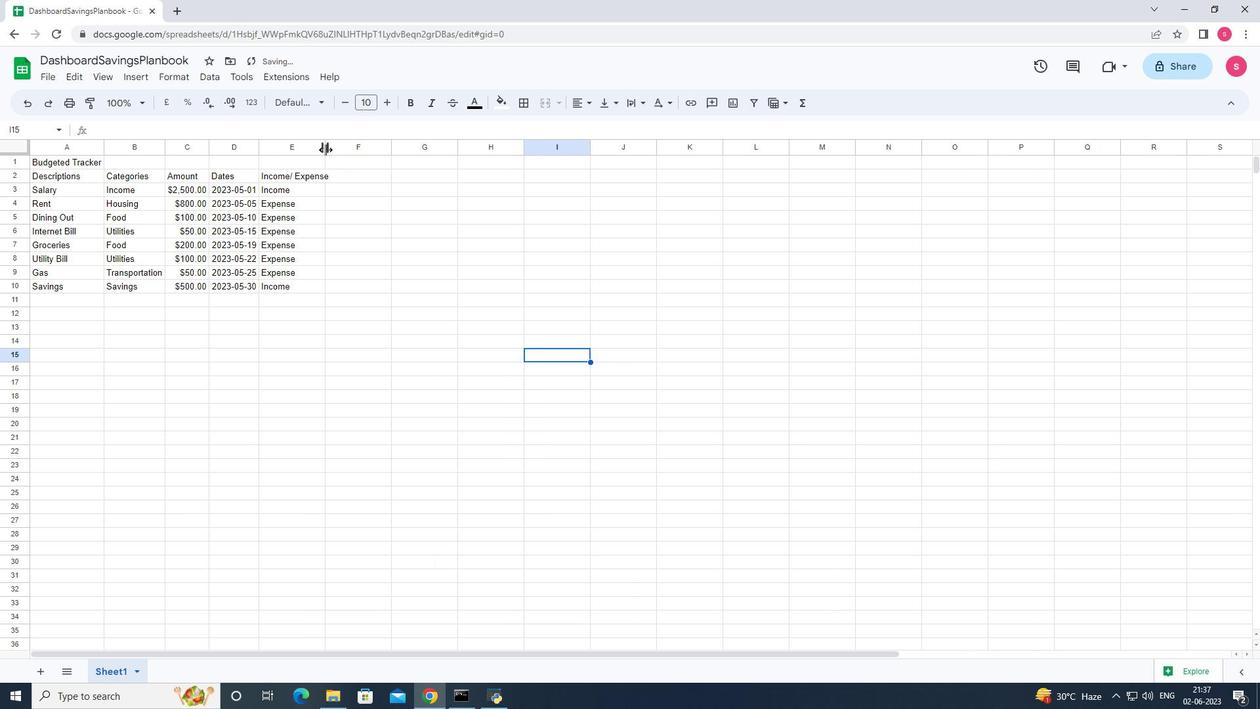 
Action: Mouse moved to (395, 270)
Screenshot: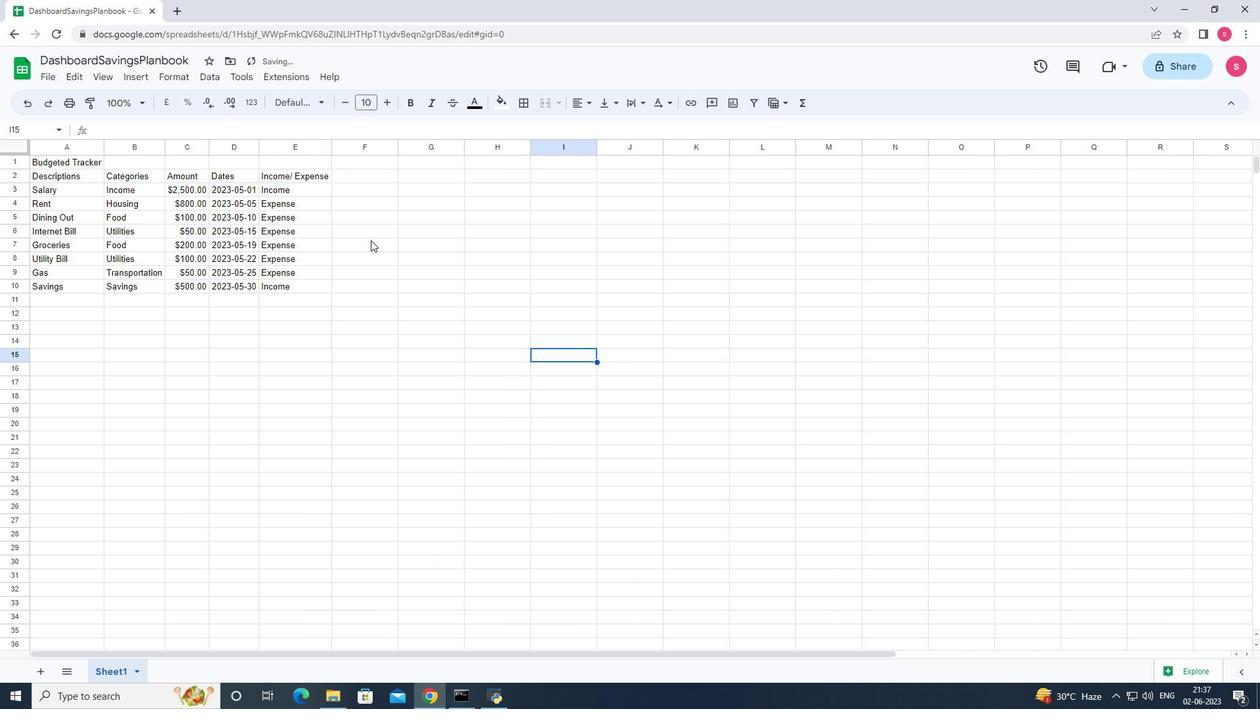 
Action: Key pressed ctrl+S
Screenshot: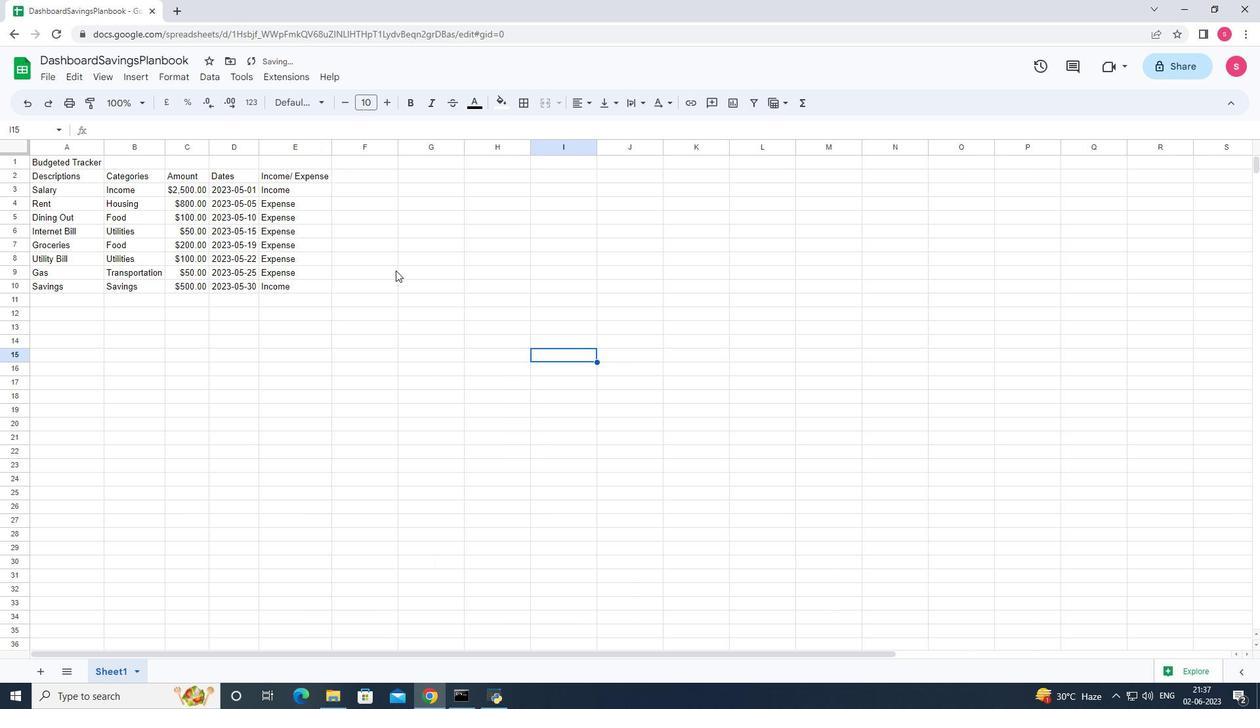 
